 Task: Create a due date automation trigger when advanced on, on the monday of the week a card is due add basic with the blue label at 11:00 AM.
Action: Mouse moved to (1308, 101)
Screenshot: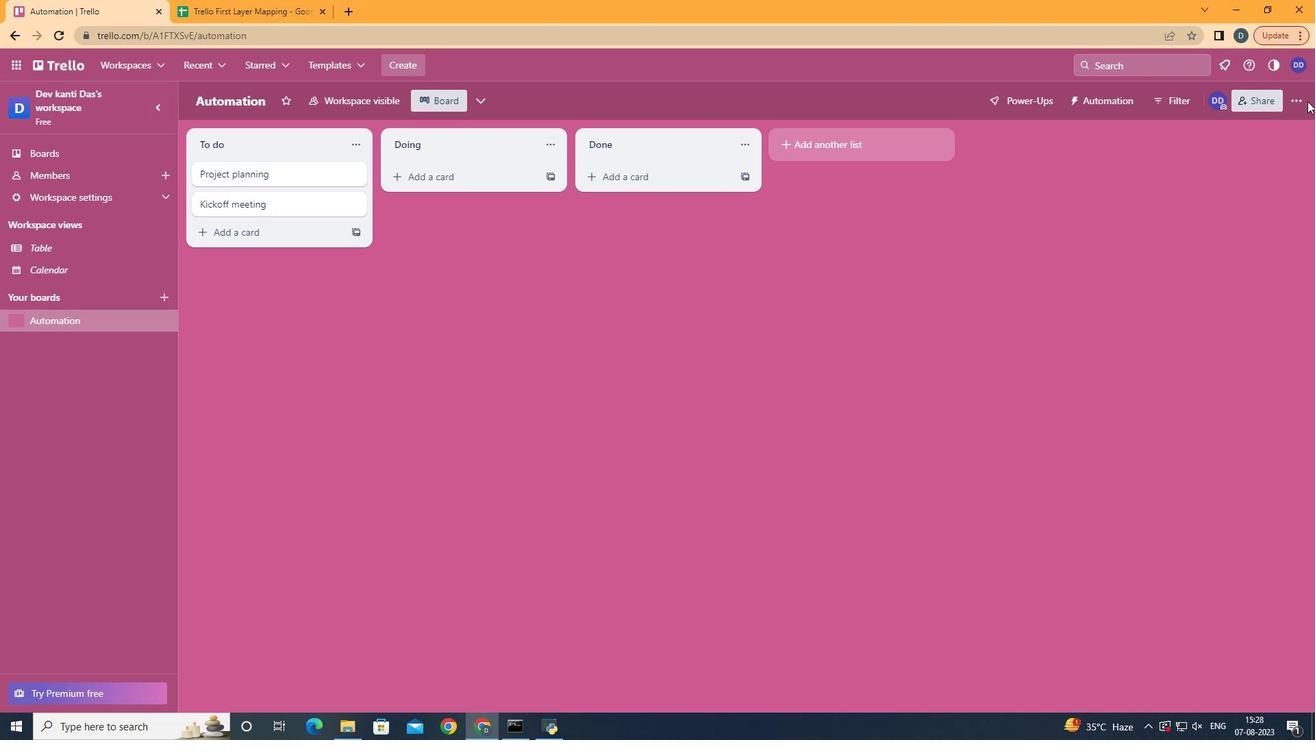 
Action: Mouse pressed left at (1308, 101)
Screenshot: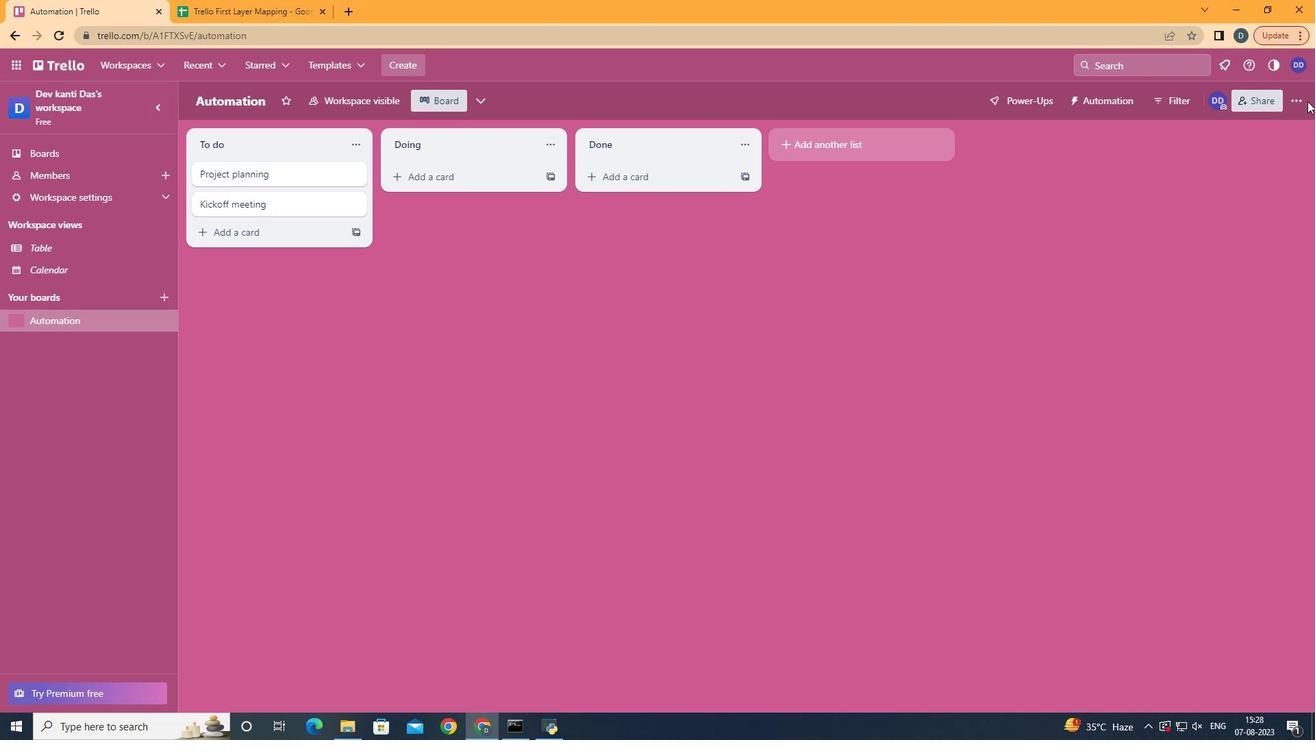 
Action: Mouse moved to (1304, 101)
Screenshot: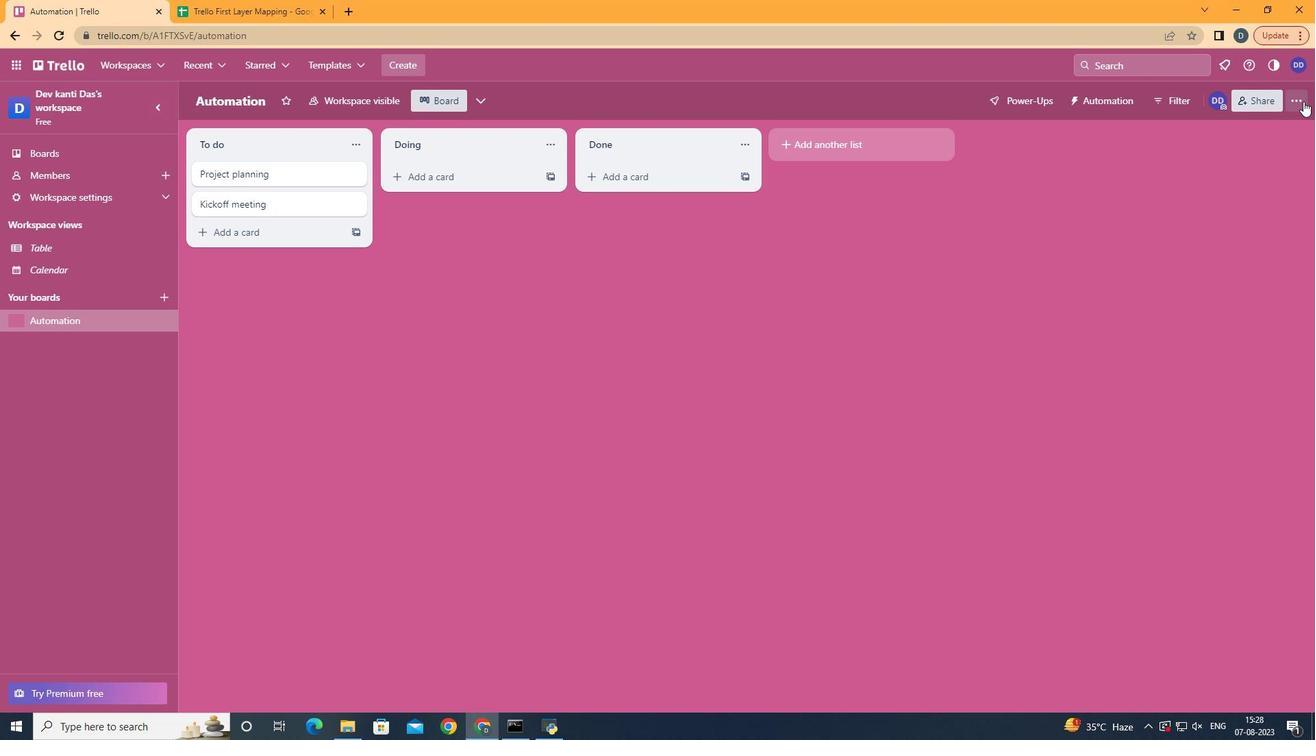 
Action: Mouse pressed left at (1304, 101)
Screenshot: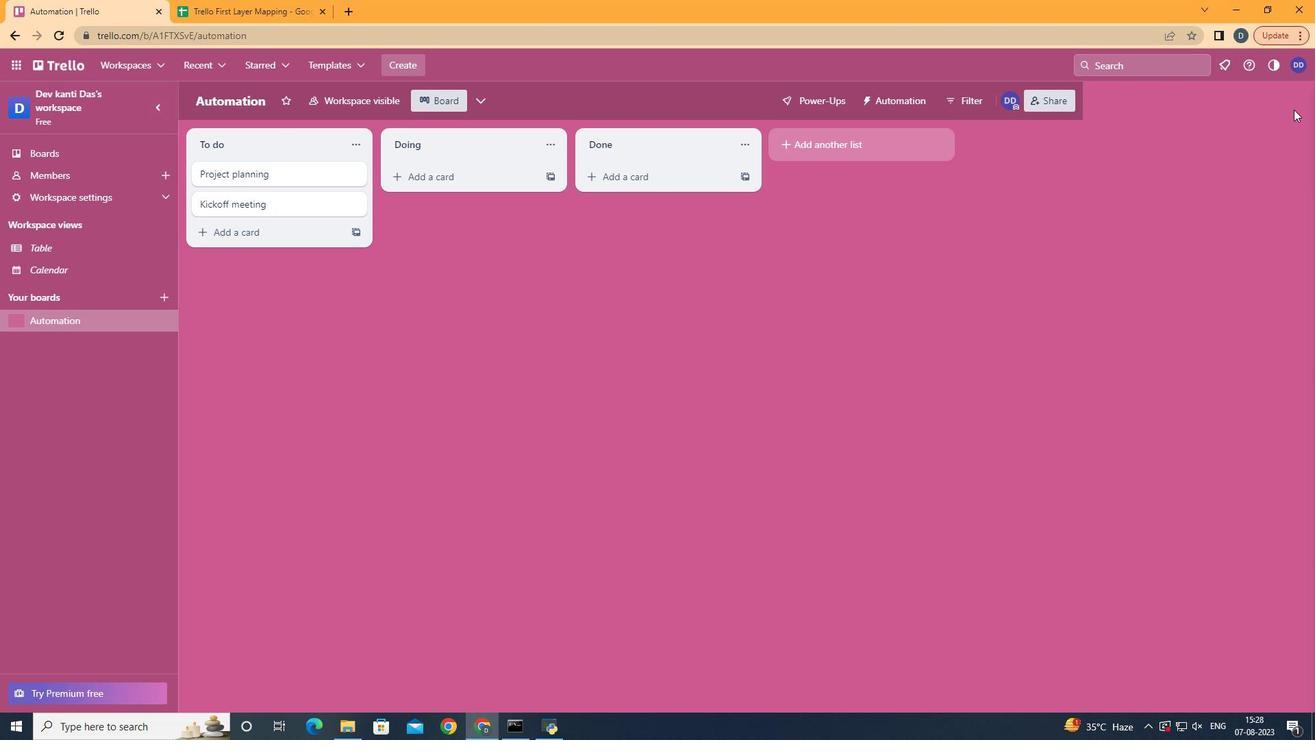 
Action: Mouse moved to (1153, 290)
Screenshot: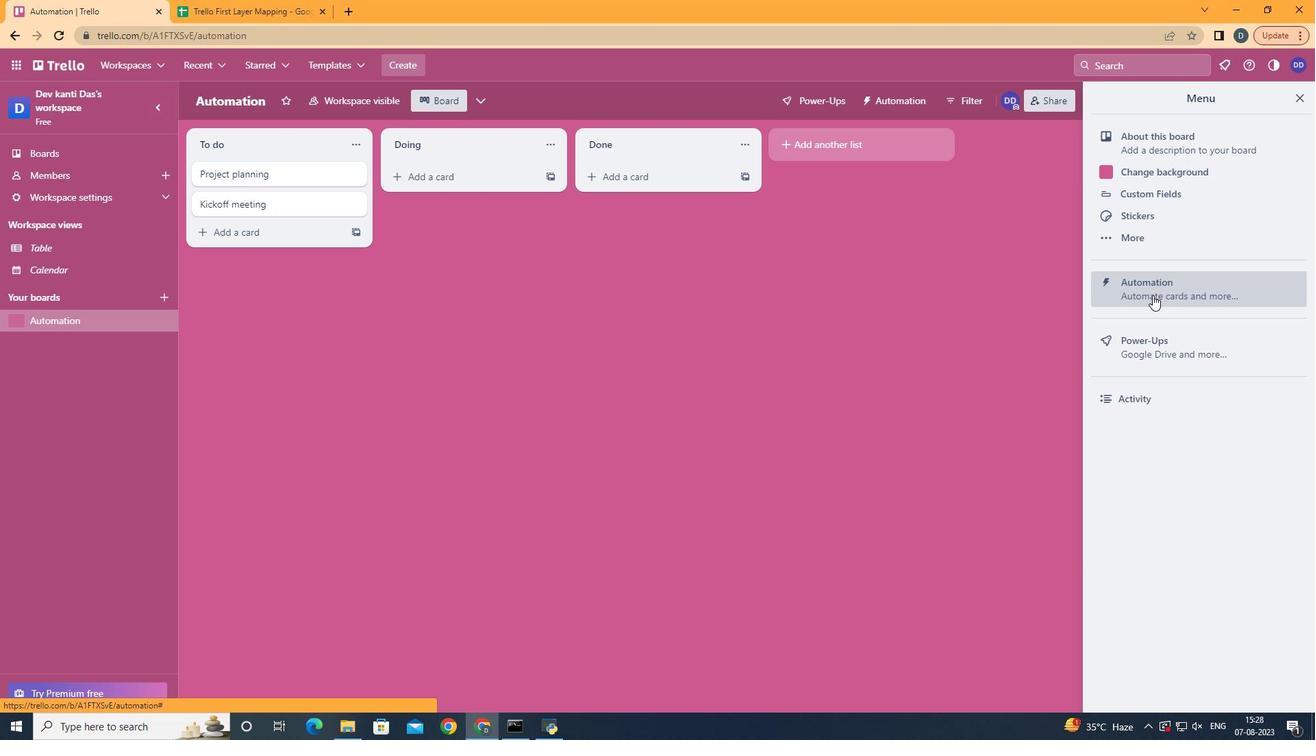 
Action: Mouse pressed left at (1153, 290)
Screenshot: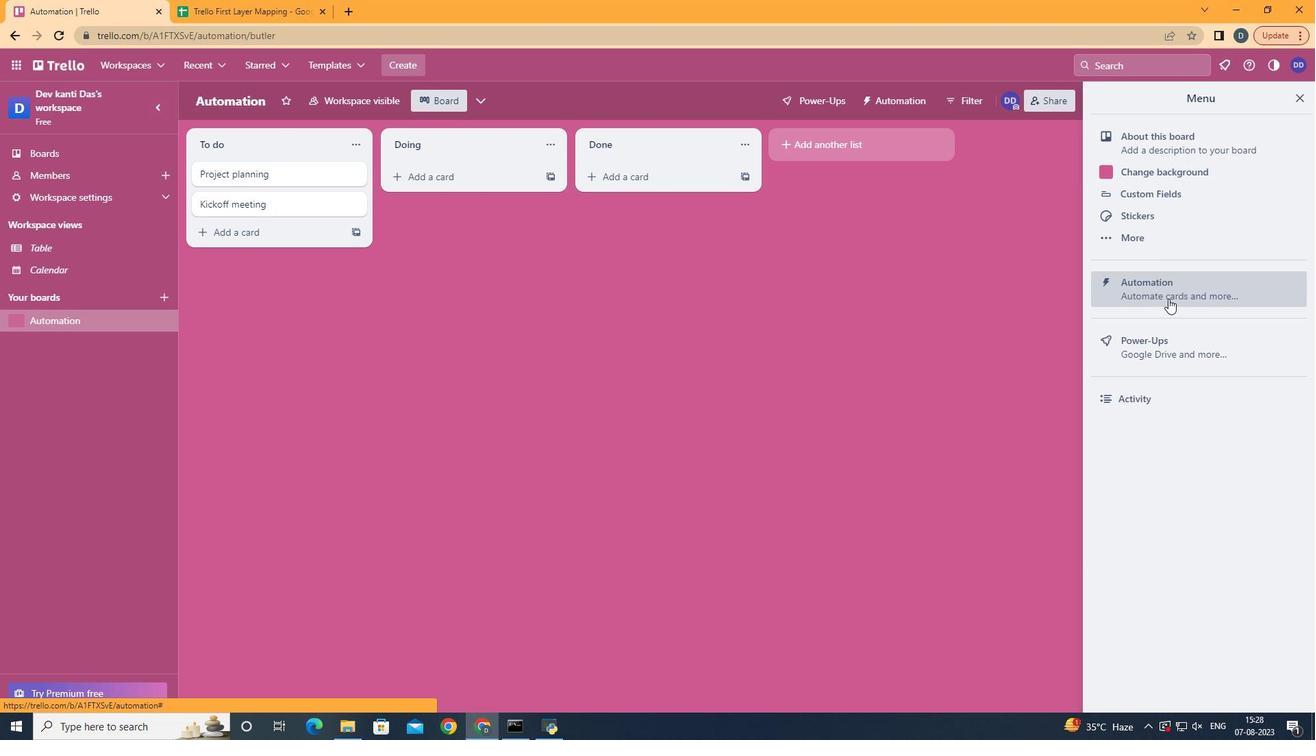 
Action: Mouse moved to (270, 283)
Screenshot: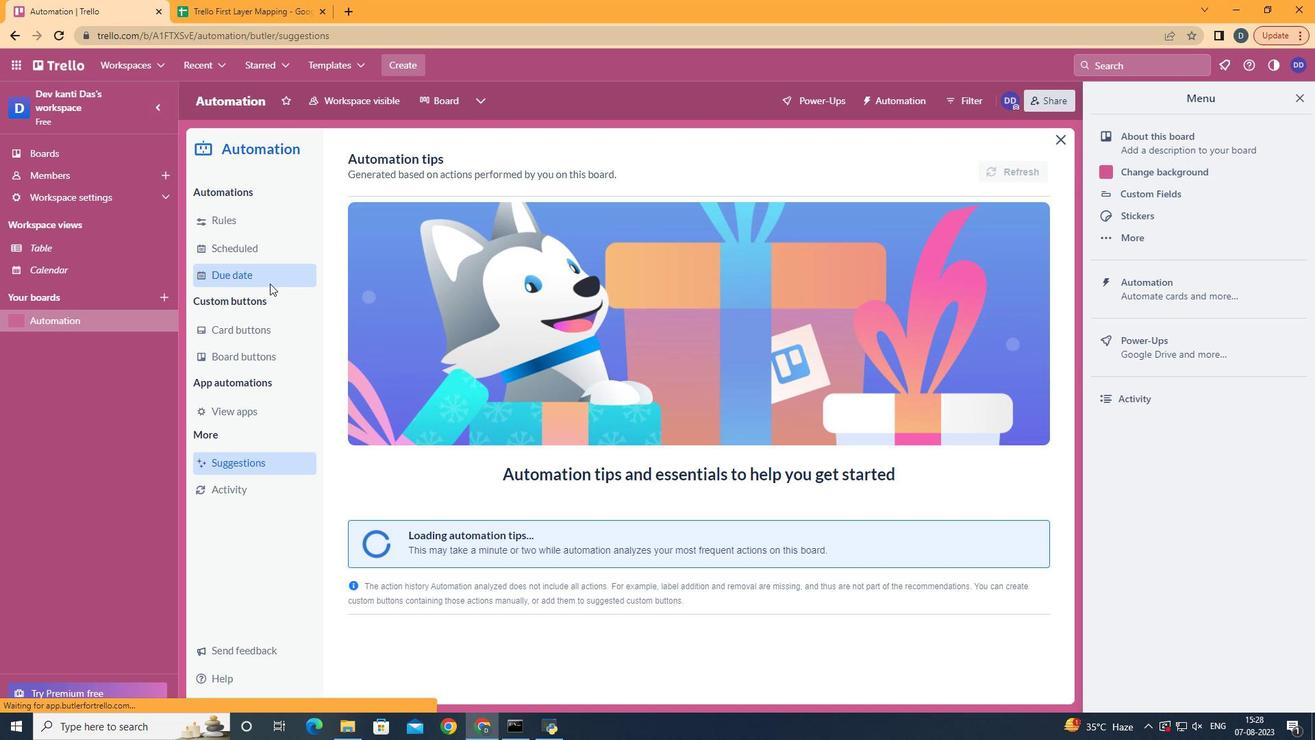 
Action: Mouse pressed left at (270, 283)
Screenshot: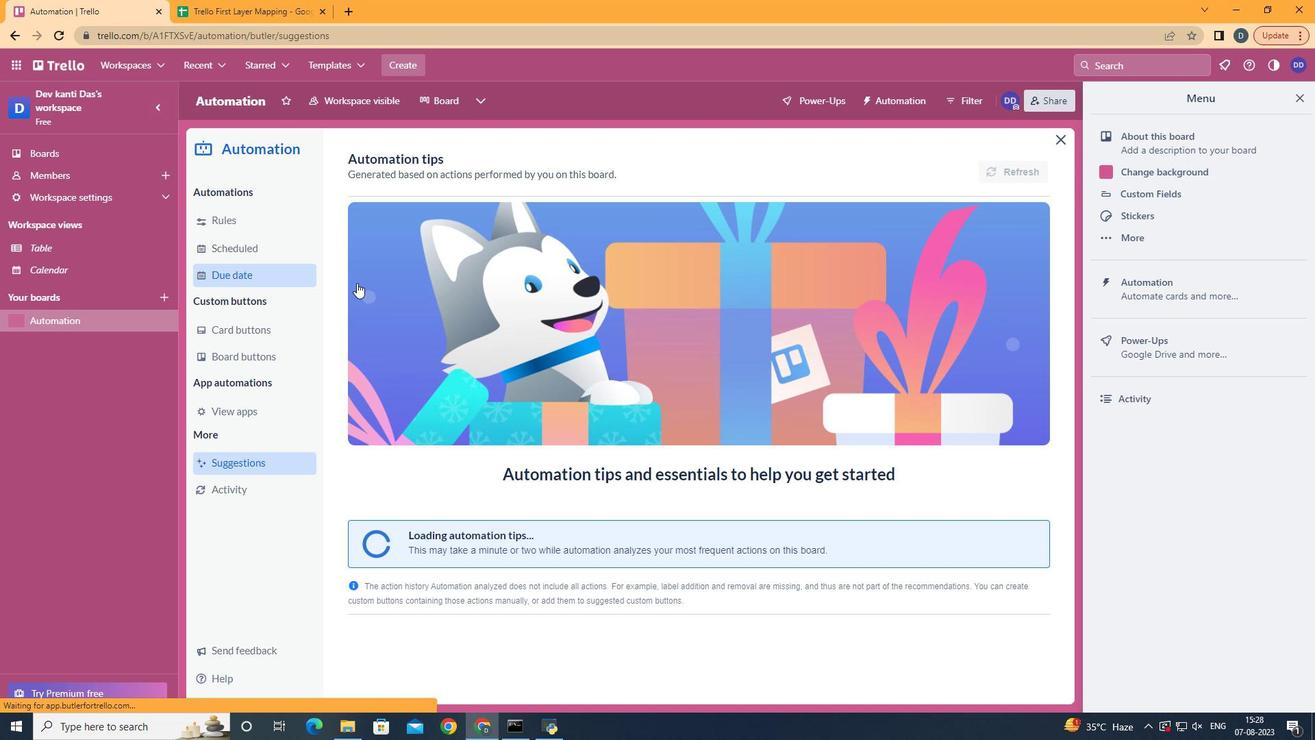 
Action: Mouse moved to (965, 165)
Screenshot: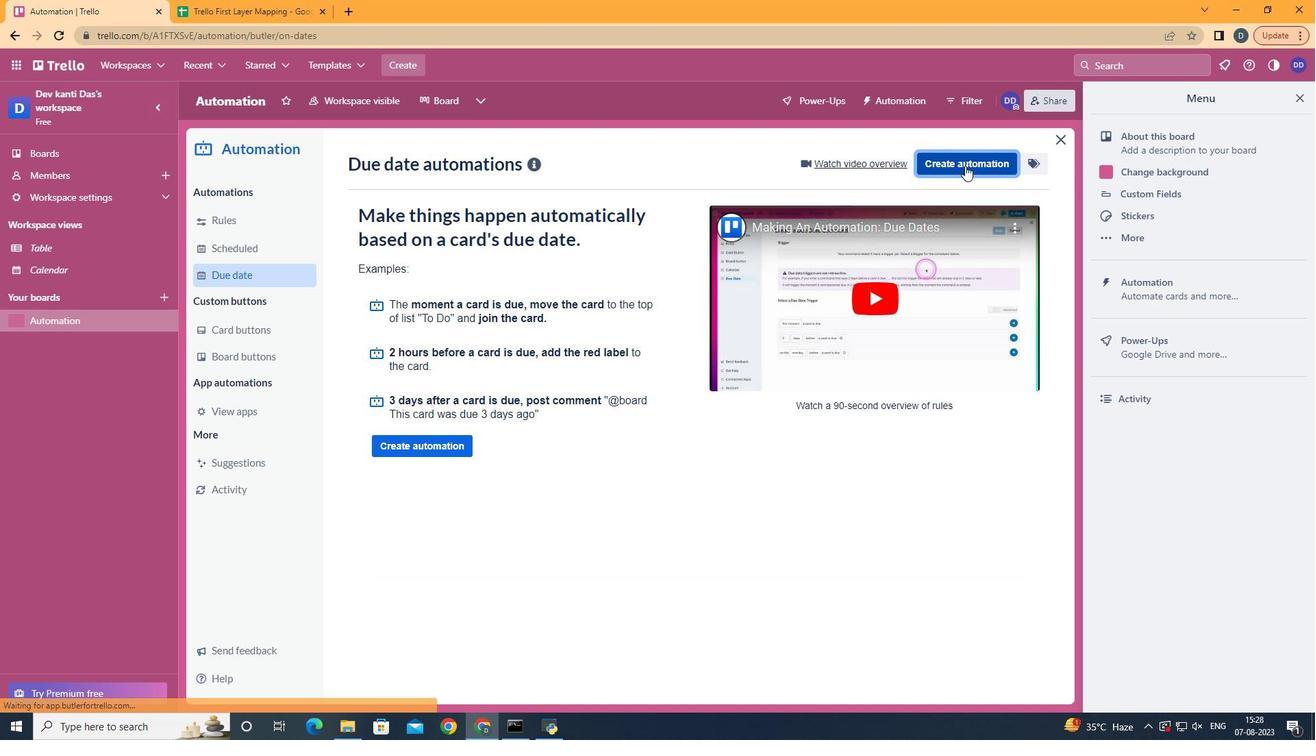 
Action: Mouse pressed left at (965, 165)
Screenshot: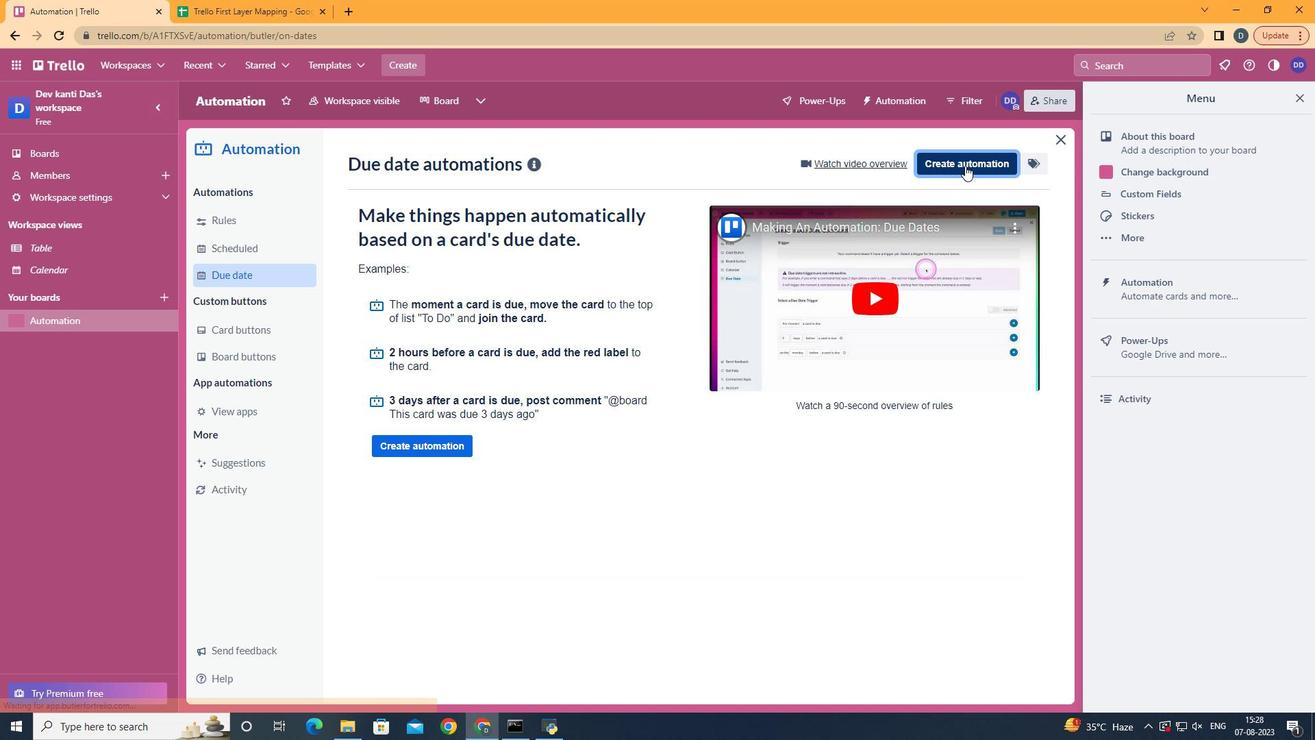 
Action: Mouse moved to (671, 293)
Screenshot: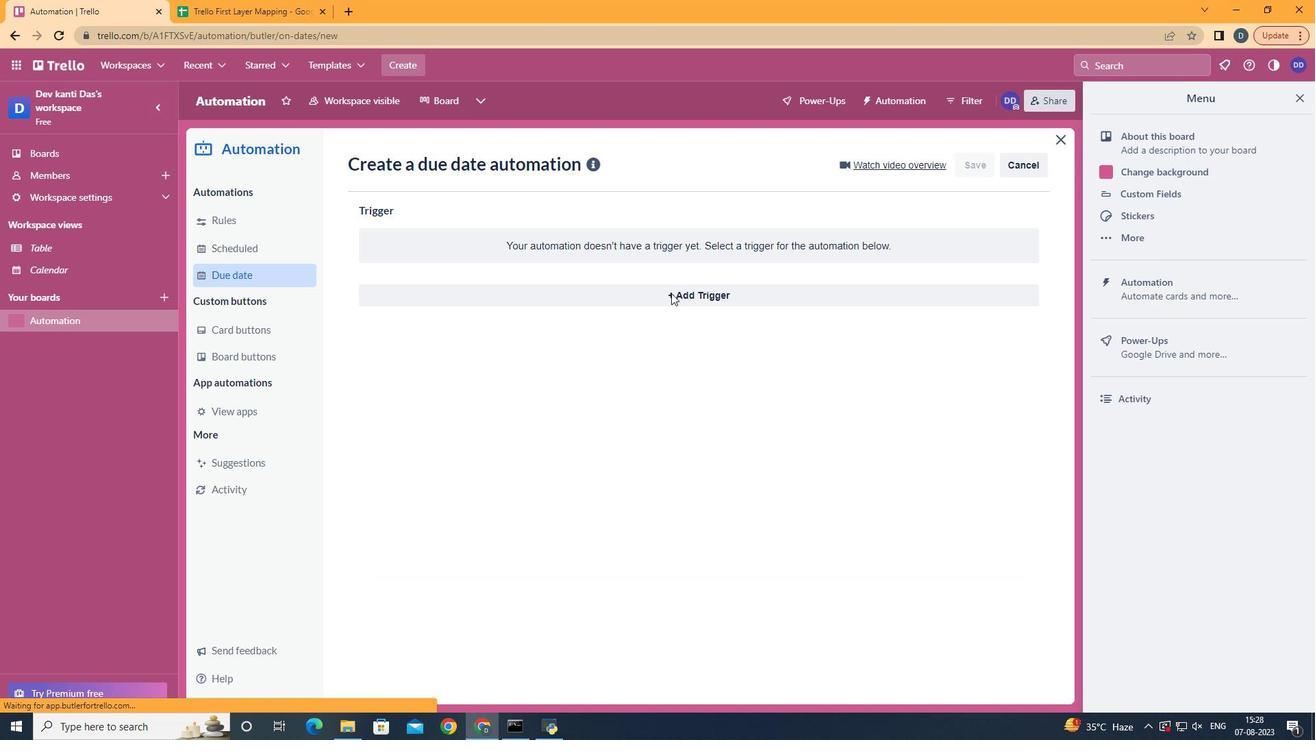 
Action: Mouse pressed left at (671, 293)
Screenshot: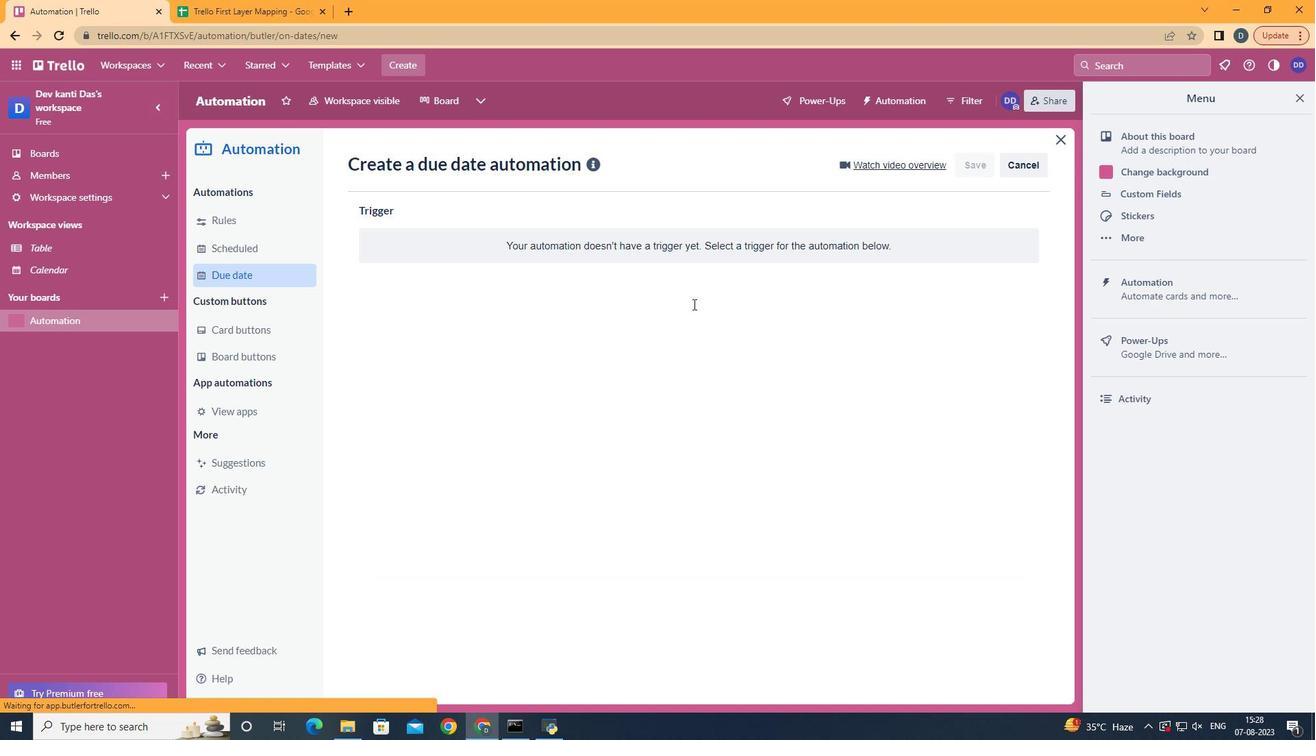 
Action: Mouse moved to (435, 353)
Screenshot: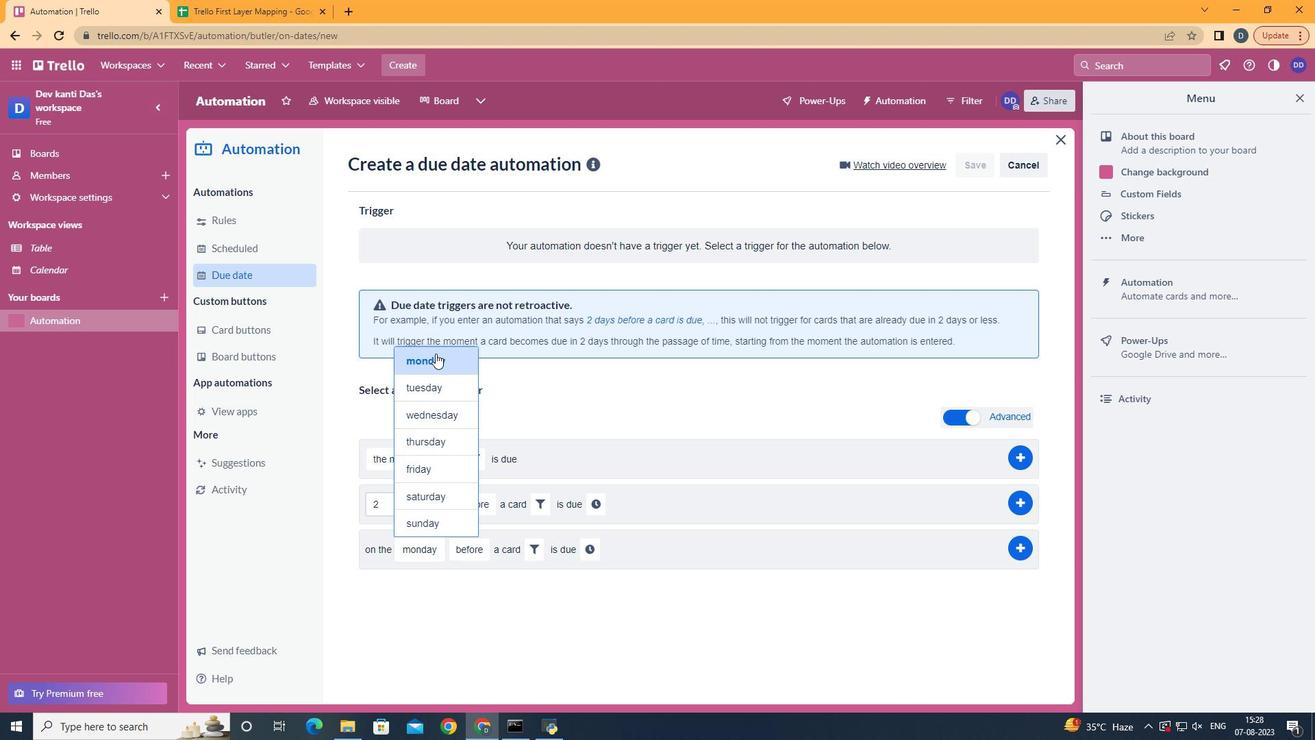 
Action: Mouse pressed left at (435, 353)
Screenshot: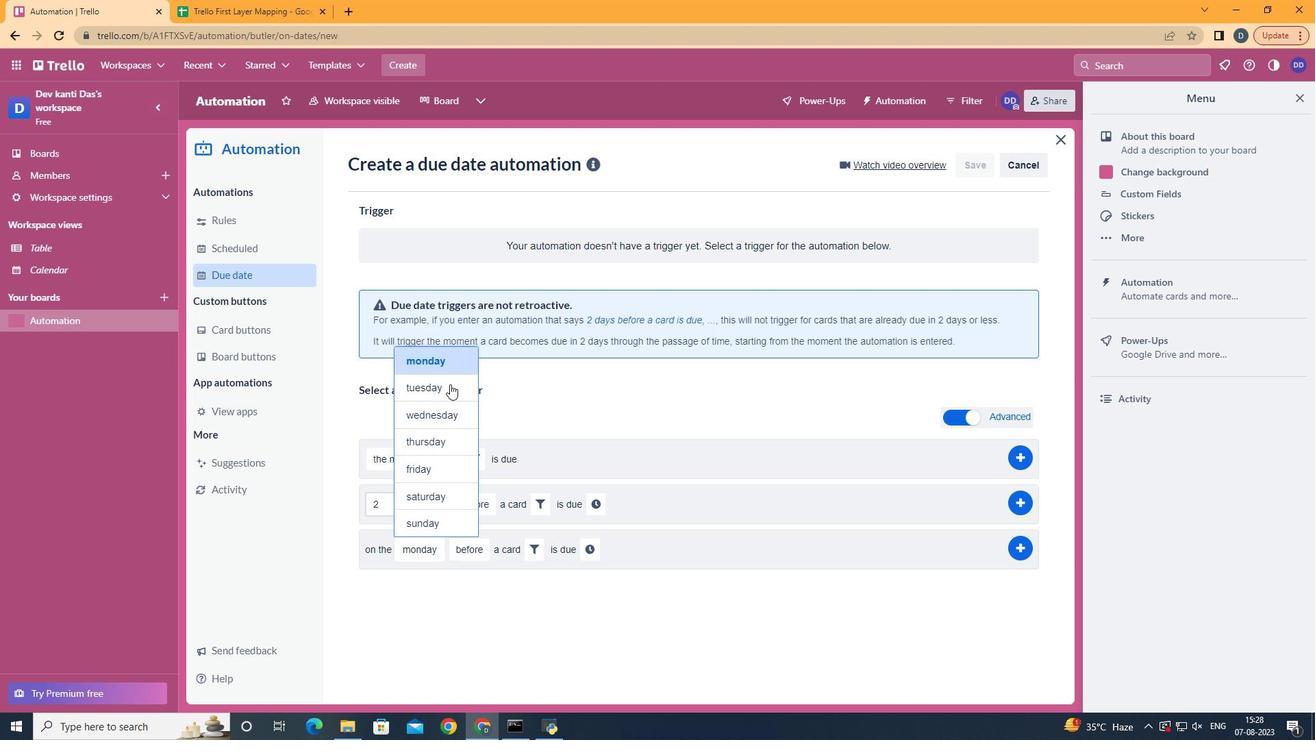 
Action: Mouse moved to (497, 626)
Screenshot: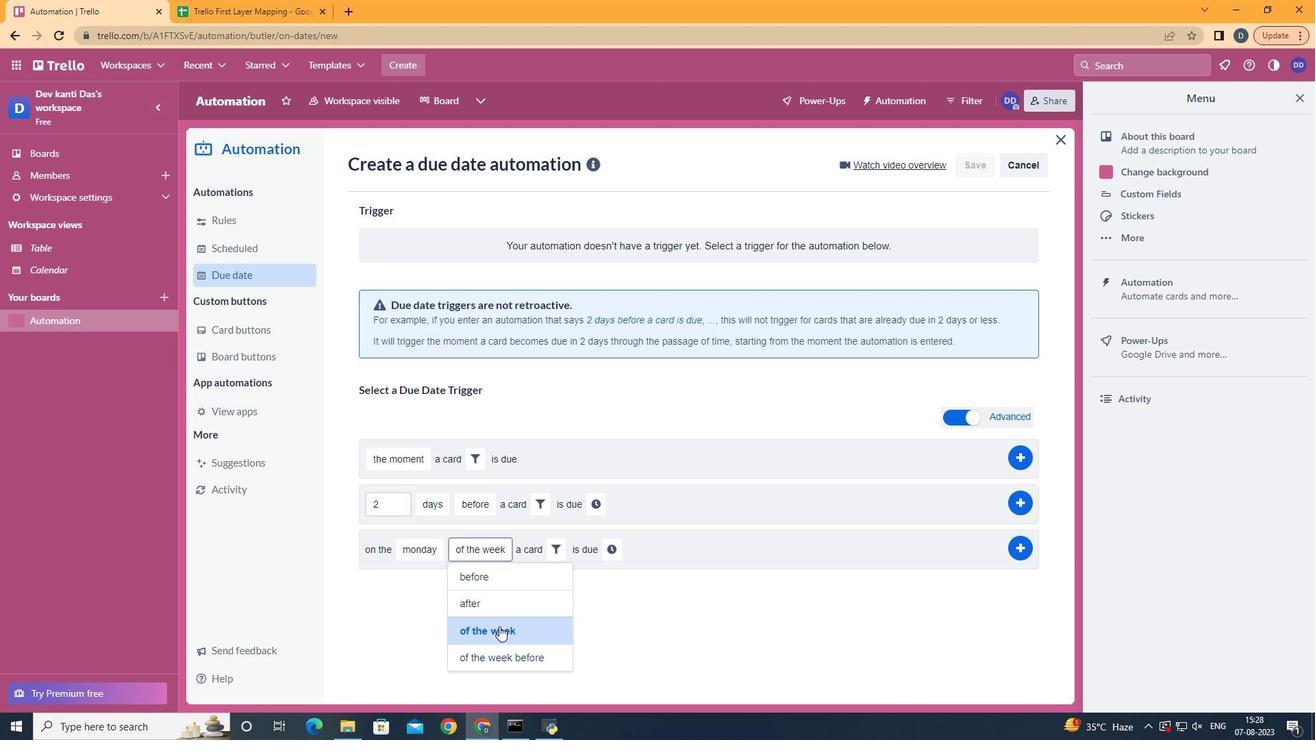 
Action: Mouse pressed left at (497, 626)
Screenshot: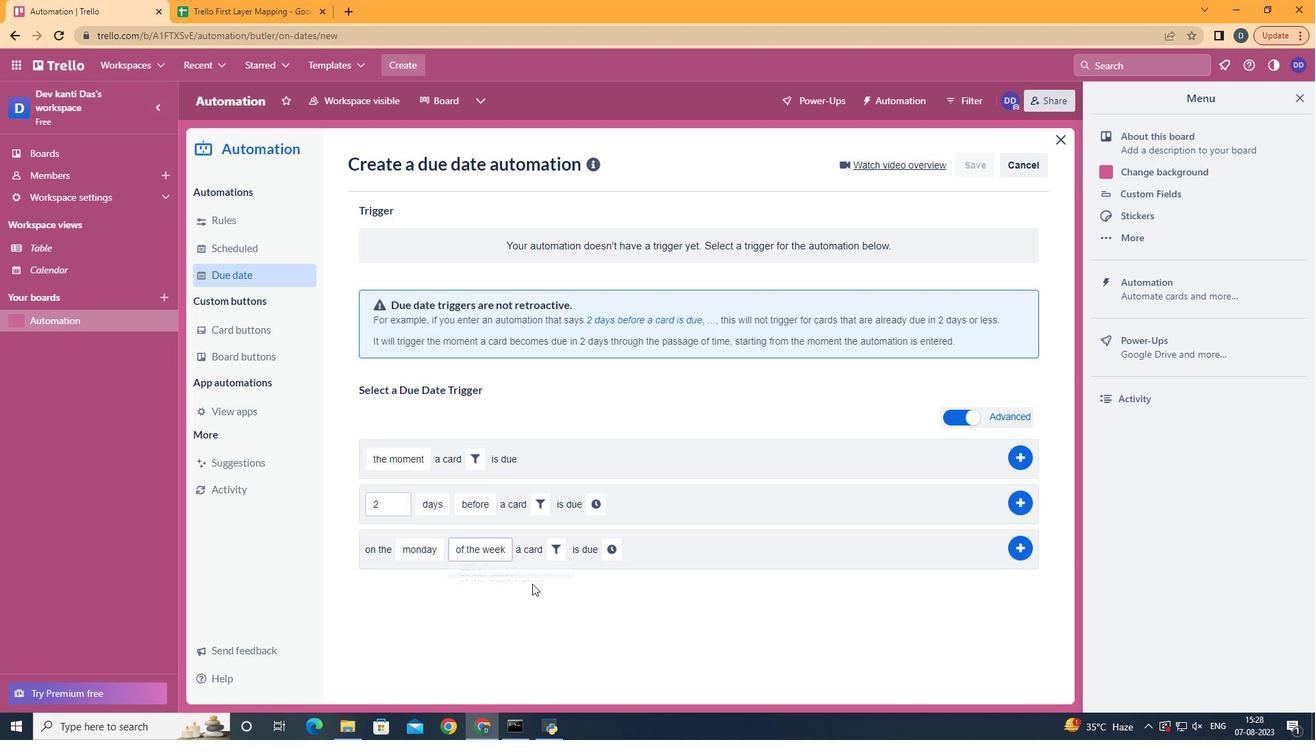 
Action: Mouse moved to (549, 542)
Screenshot: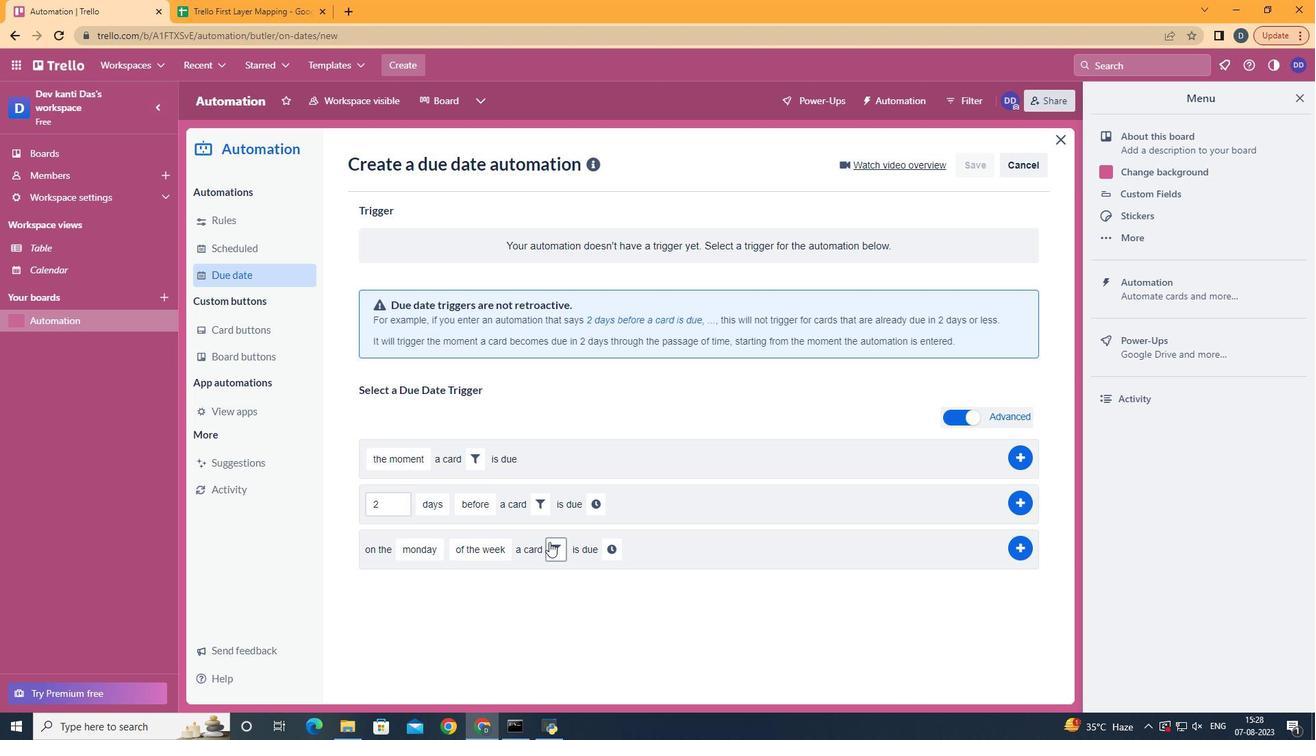 
Action: Mouse pressed left at (549, 542)
Screenshot: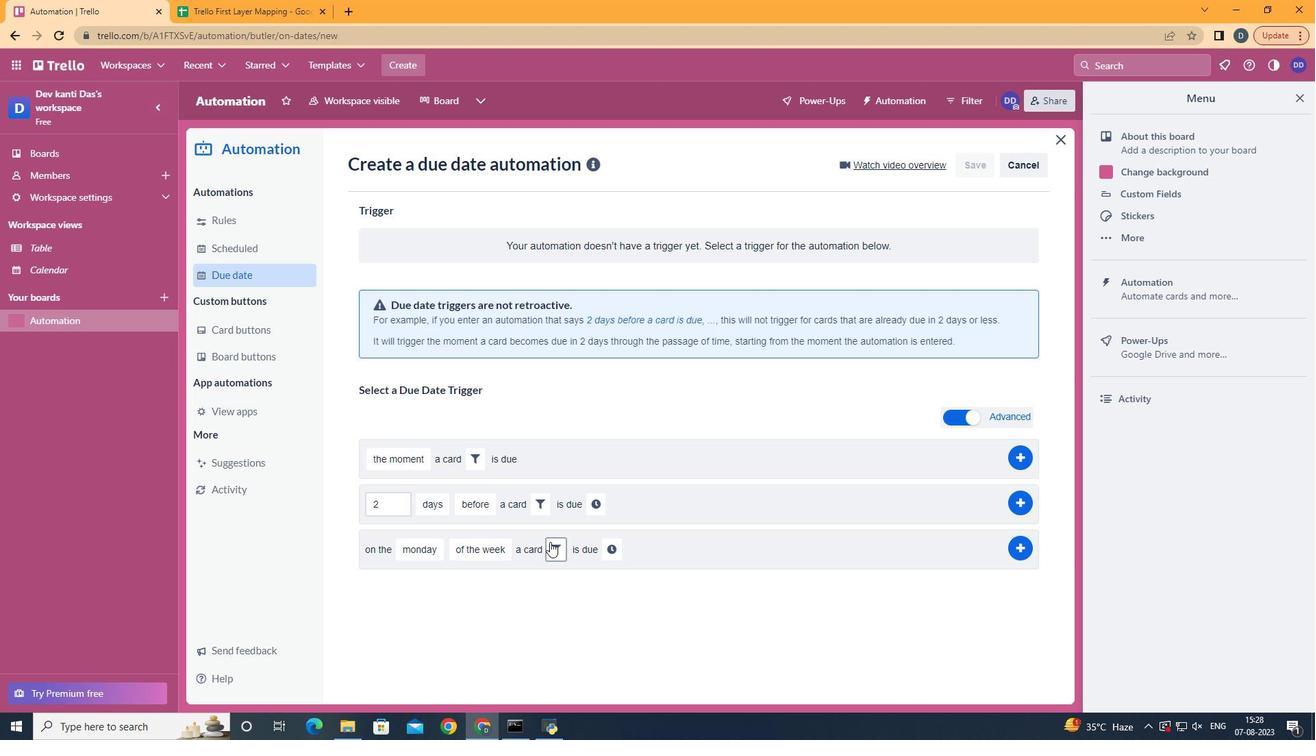 
Action: Mouse moved to (591, 581)
Screenshot: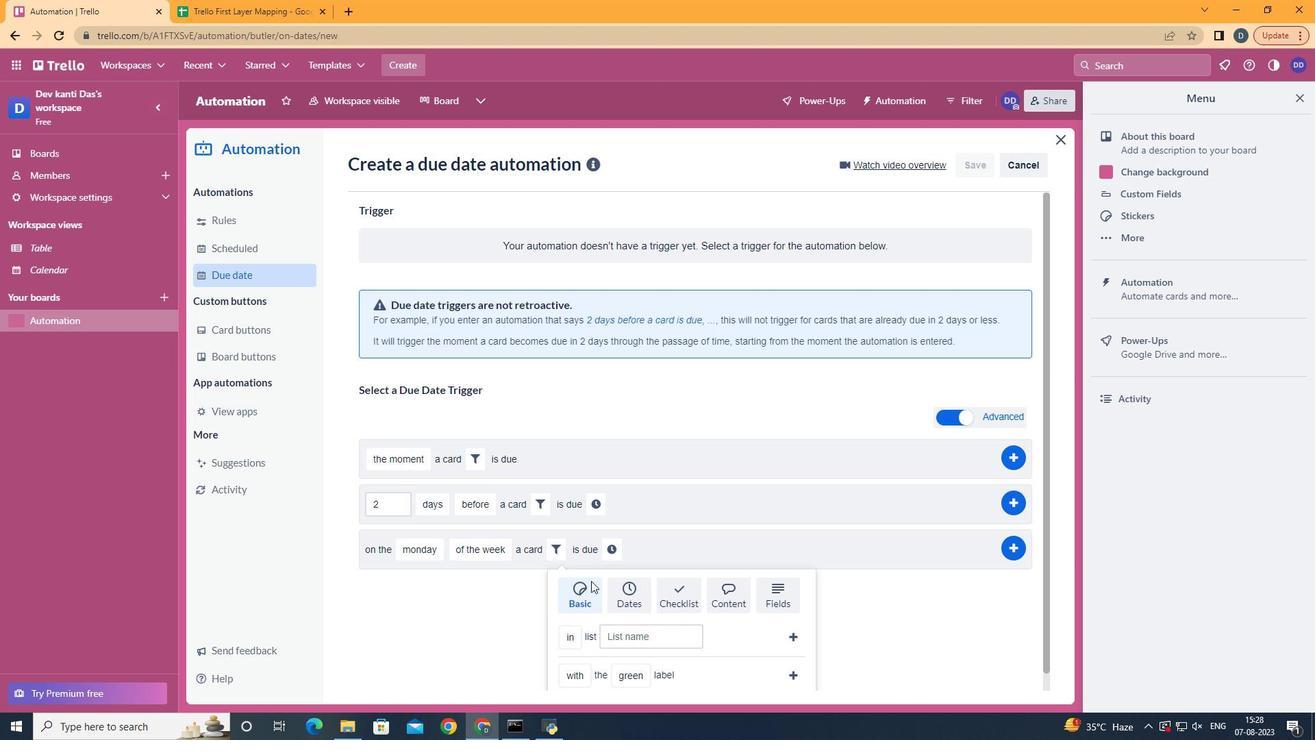 
Action: Mouse scrolled (591, 580) with delta (0, 0)
Screenshot: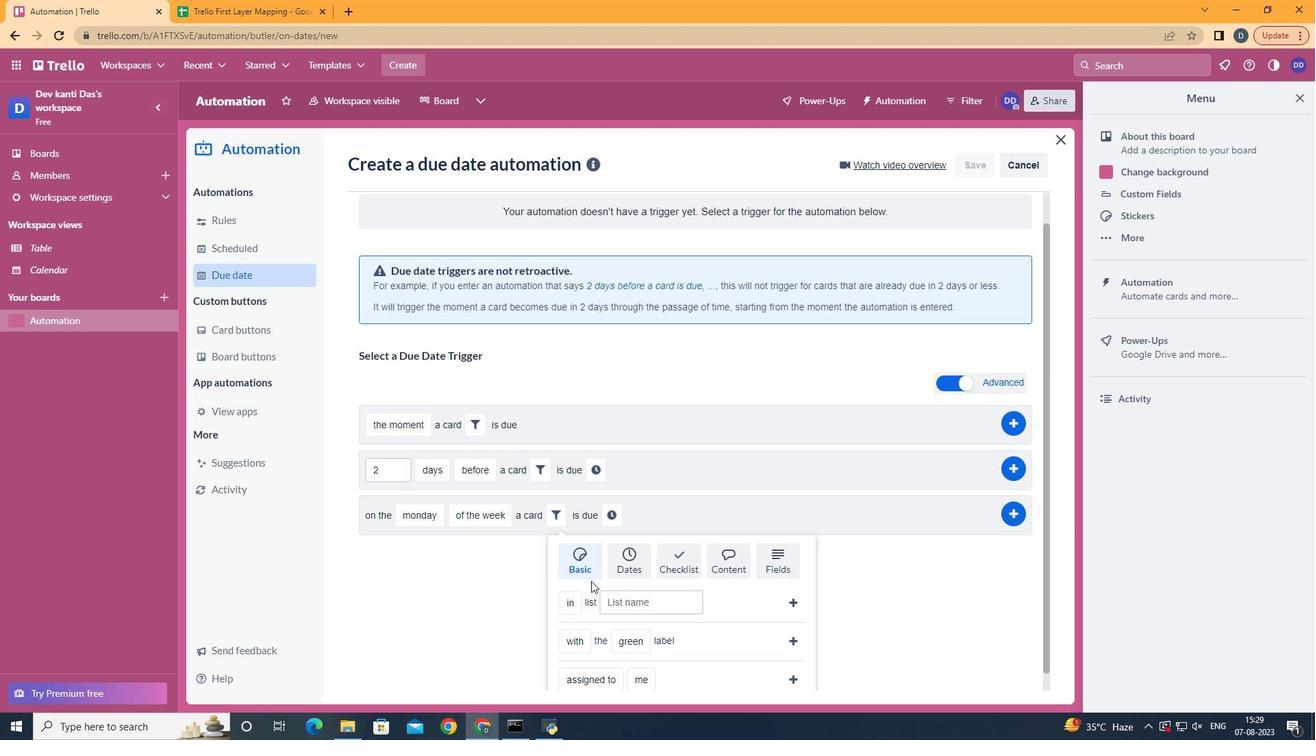 
Action: Mouse scrolled (591, 580) with delta (0, 0)
Screenshot: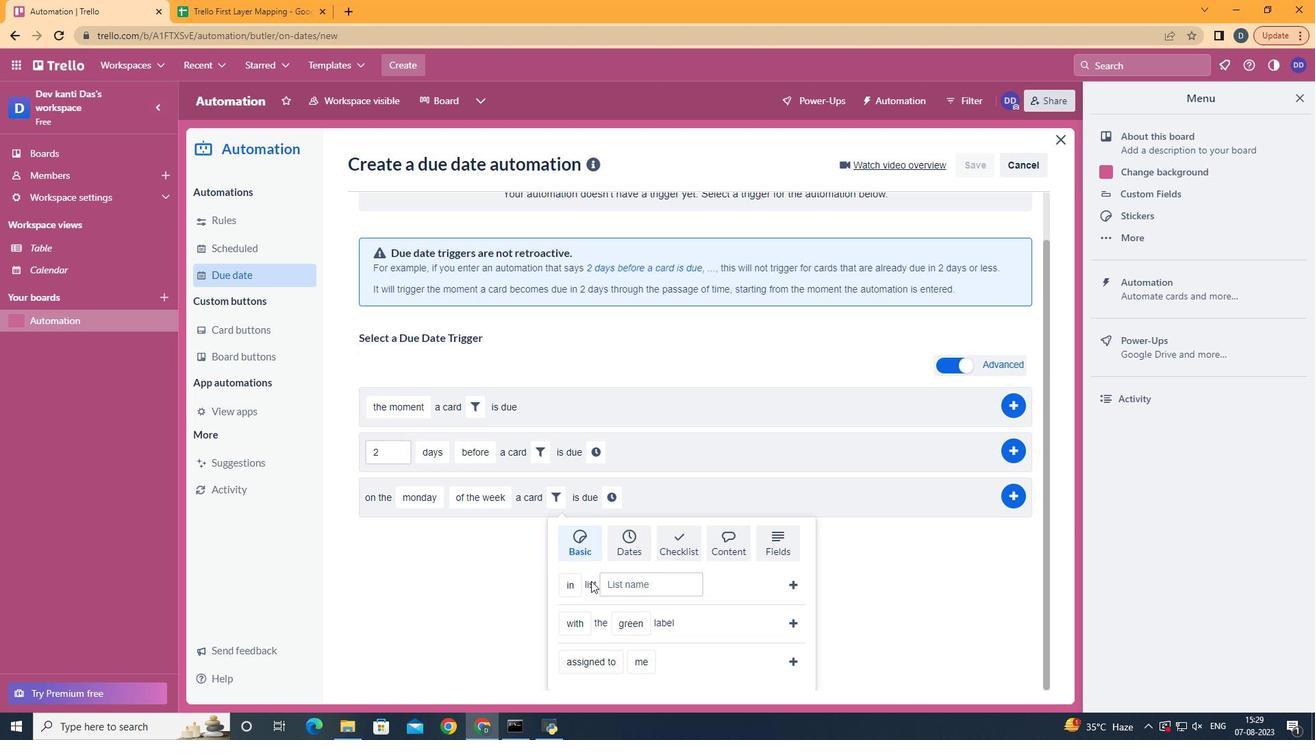 
Action: Mouse scrolled (591, 580) with delta (0, 0)
Screenshot: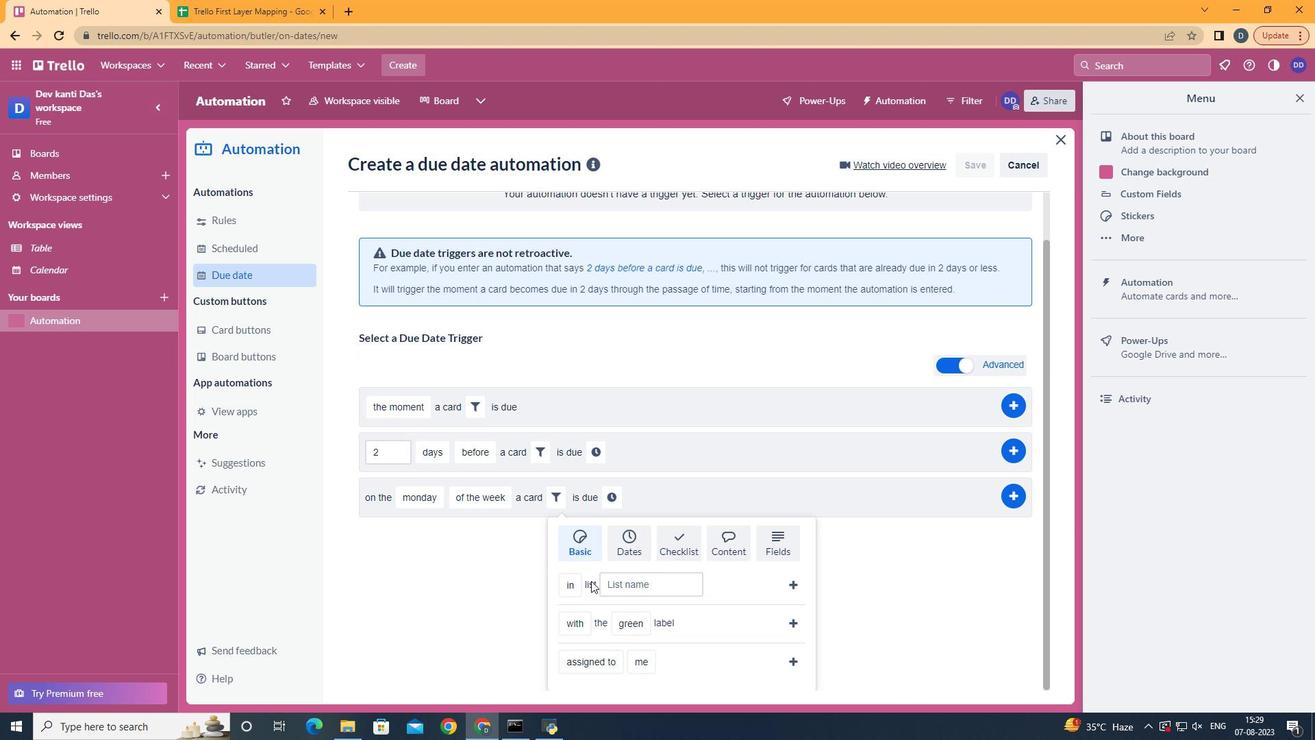 
Action: Mouse moved to (600, 538)
Screenshot: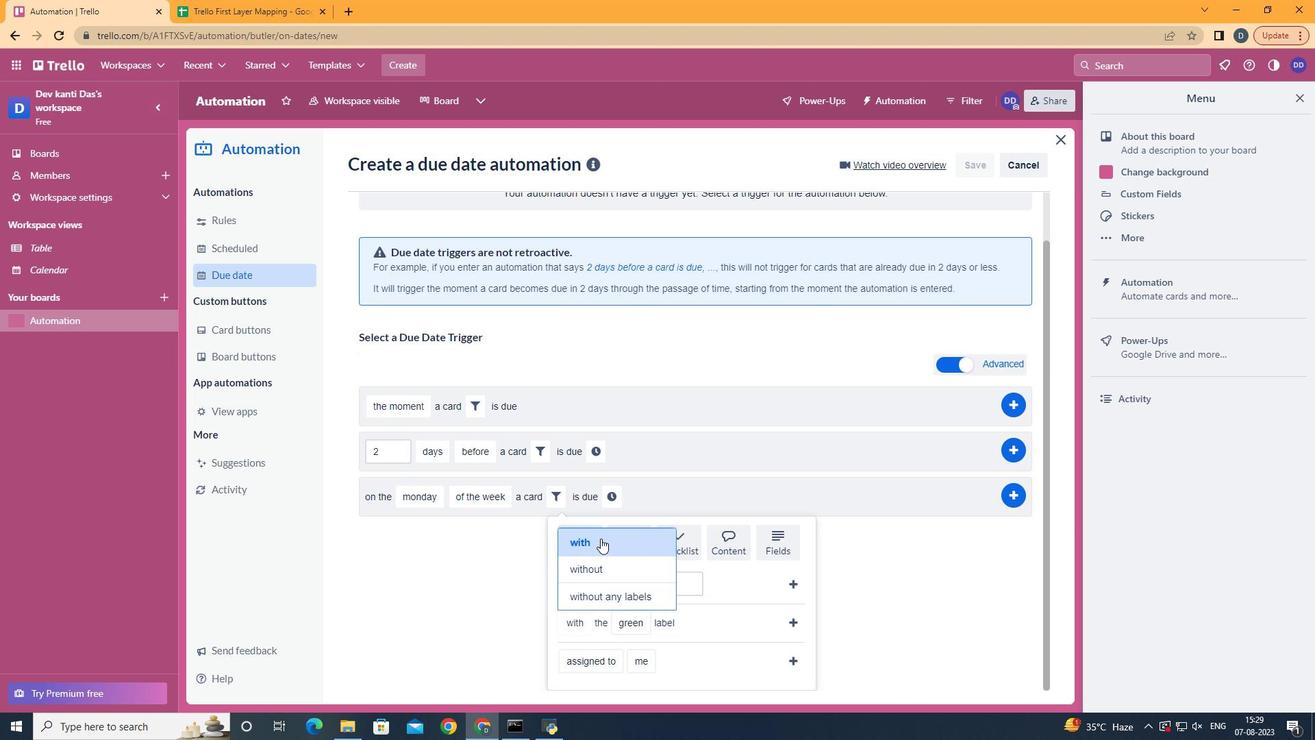 
Action: Mouse pressed left at (600, 538)
Screenshot: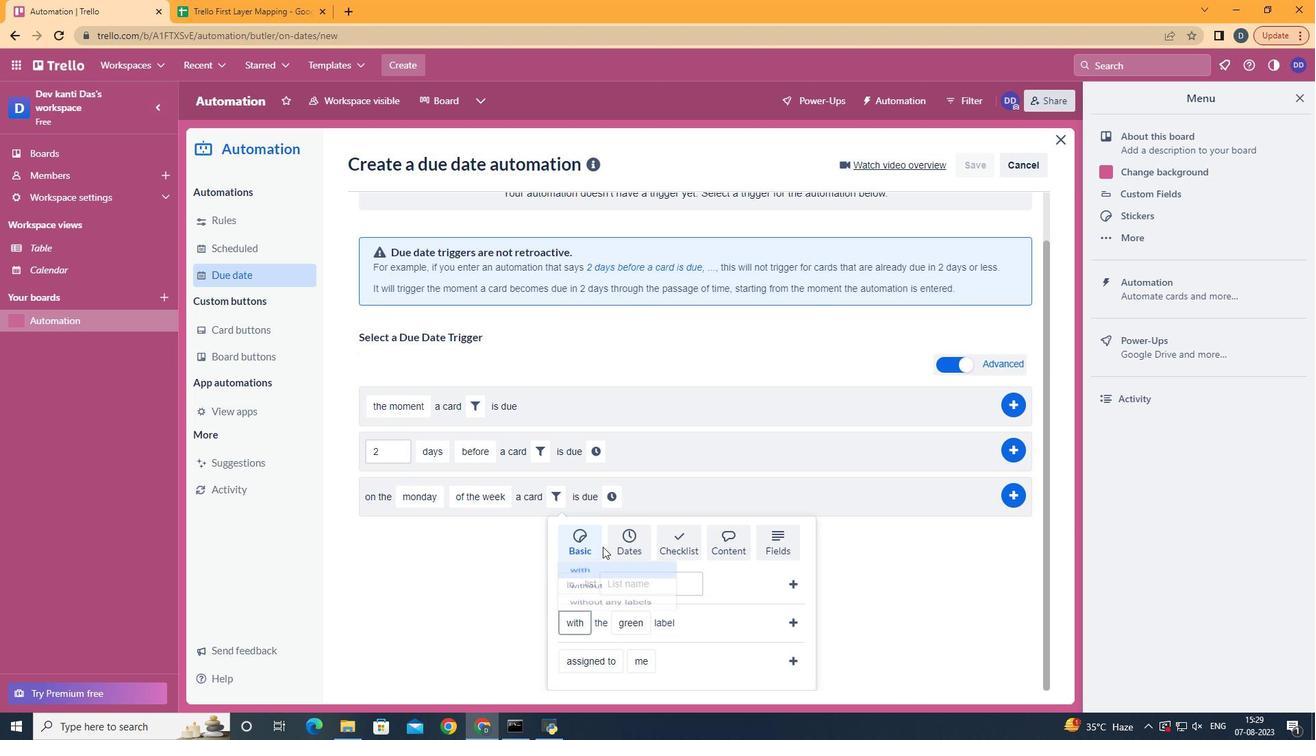 
Action: Mouse moved to (642, 594)
Screenshot: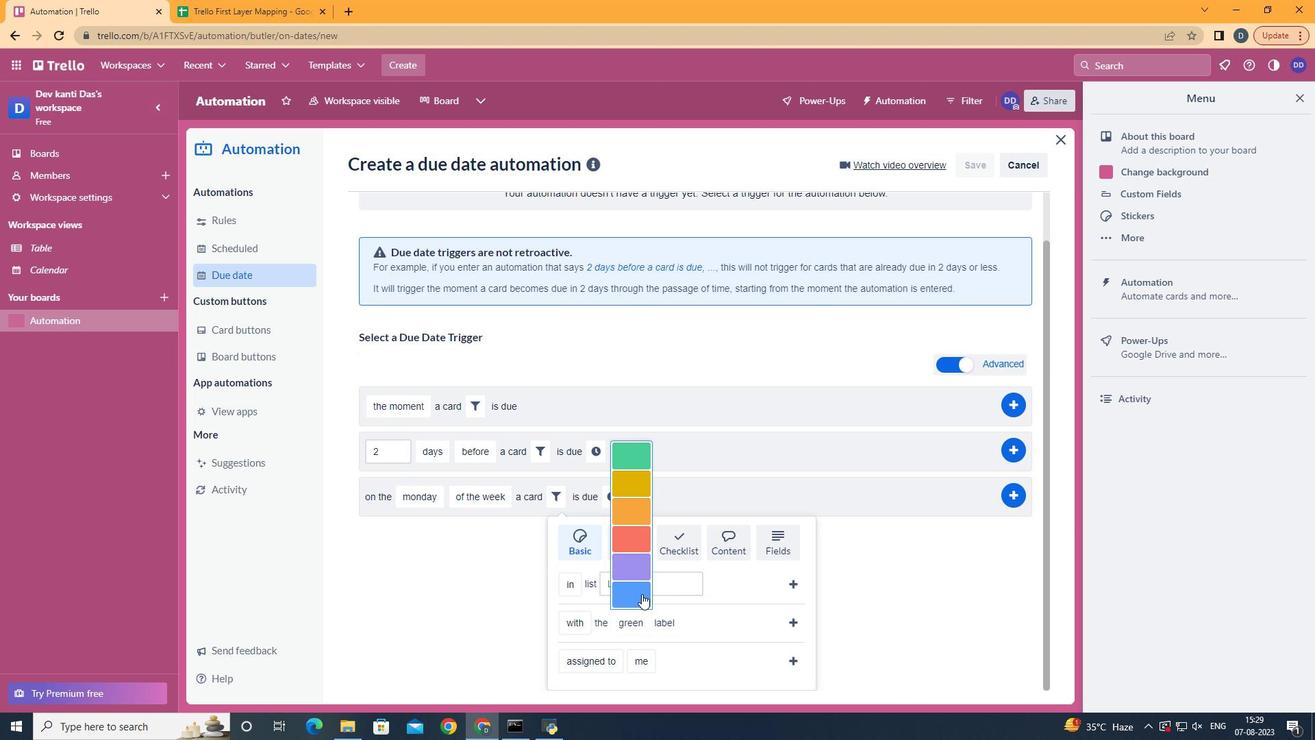 
Action: Mouse pressed left at (642, 594)
Screenshot: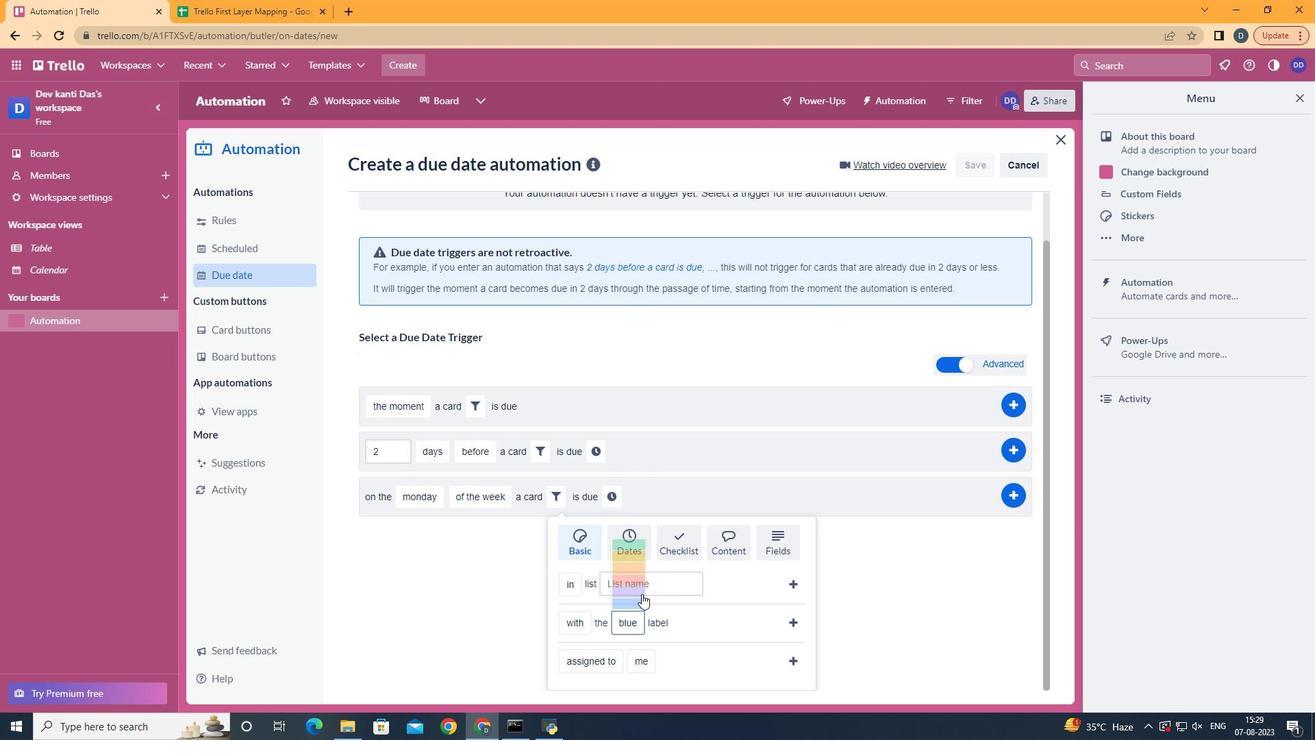 
Action: Mouse moved to (799, 622)
Screenshot: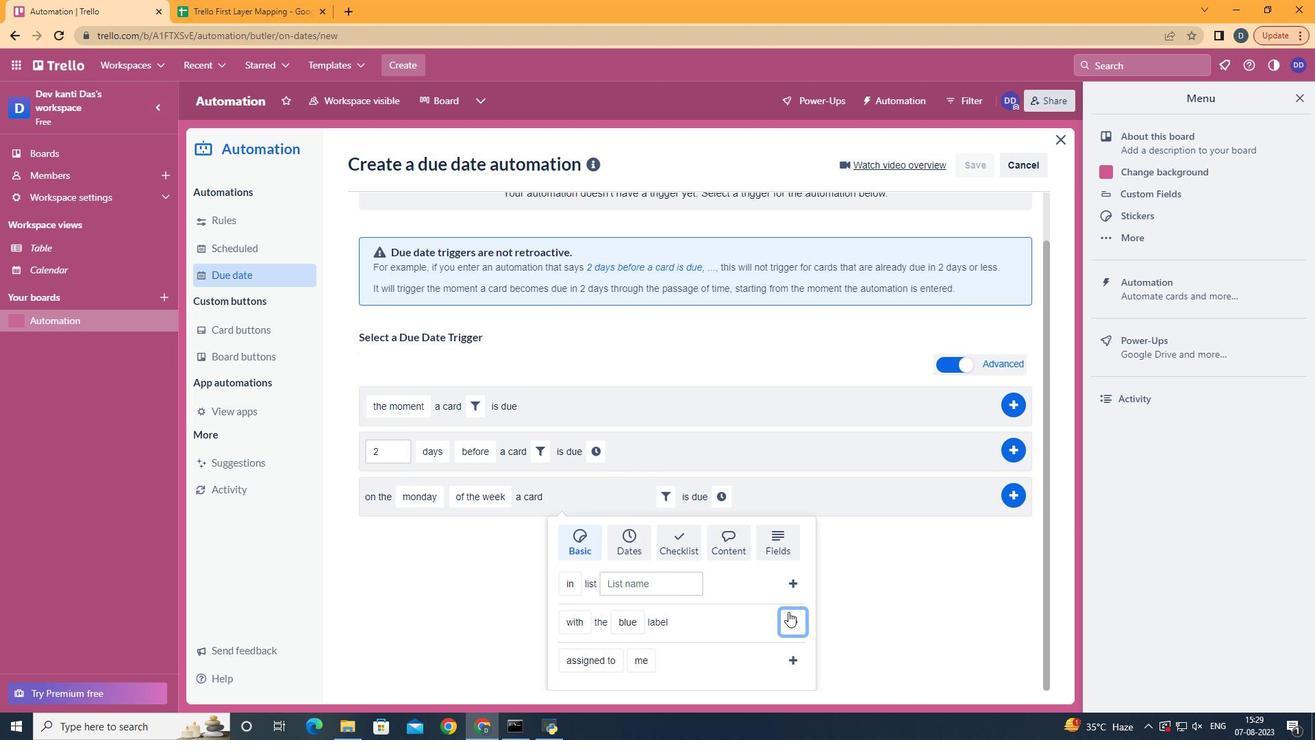 
Action: Mouse pressed left at (799, 622)
Screenshot: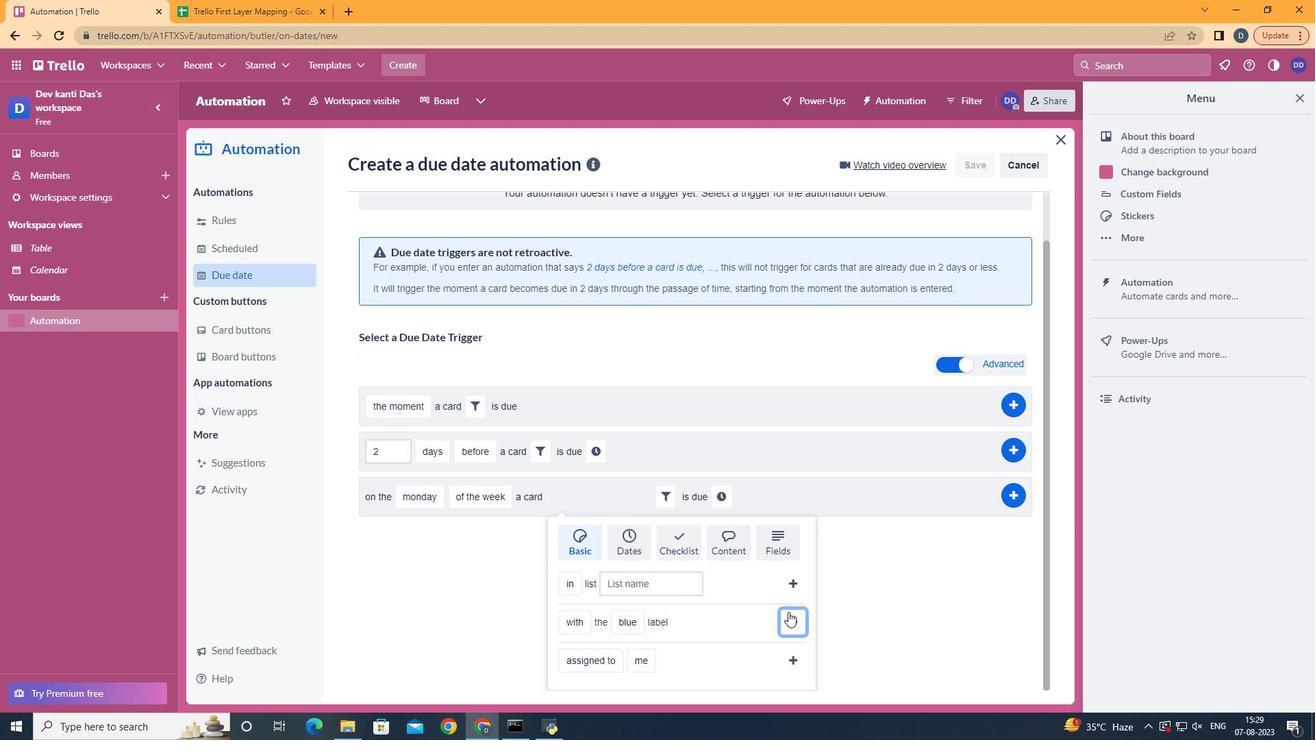 
Action: Mouse moved to (725, 556)
Screenshot: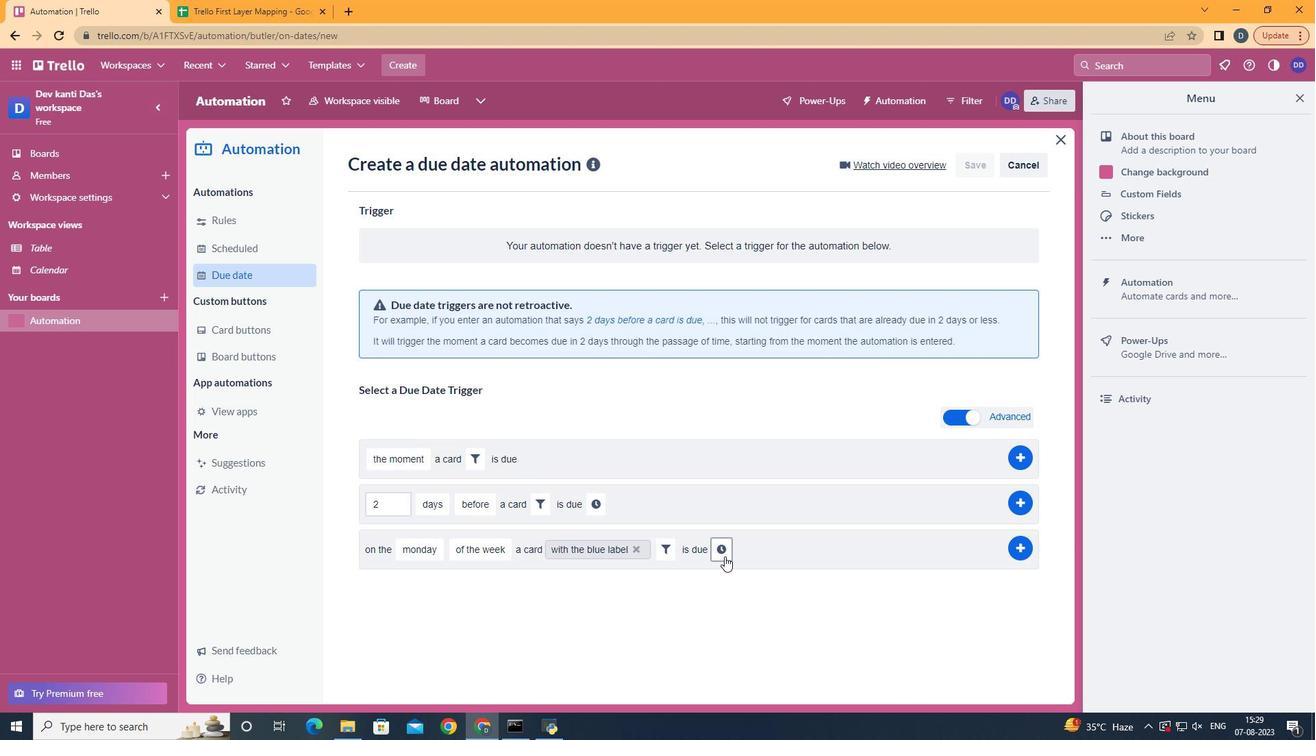 
Action: Mouse pressed left at (725, 556)
Screenshot: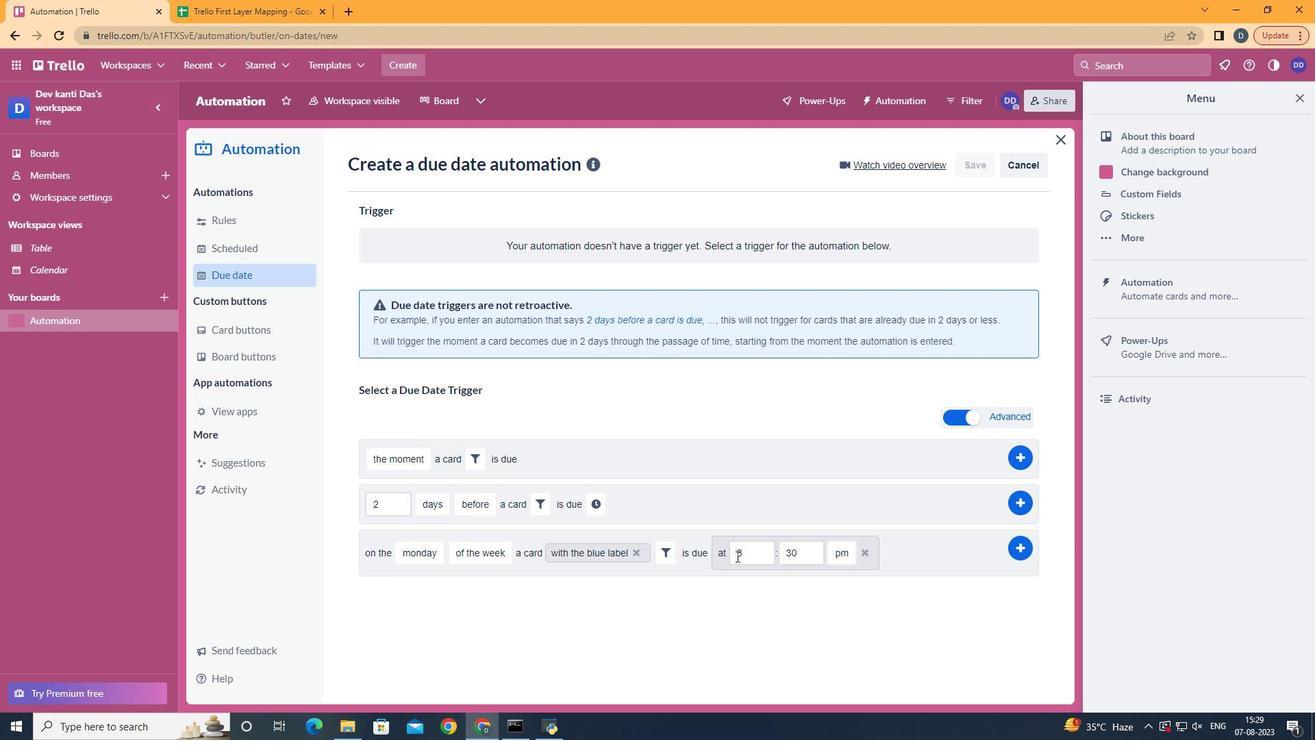 
Action: Mouse moved to (751, 556)
Screenshot: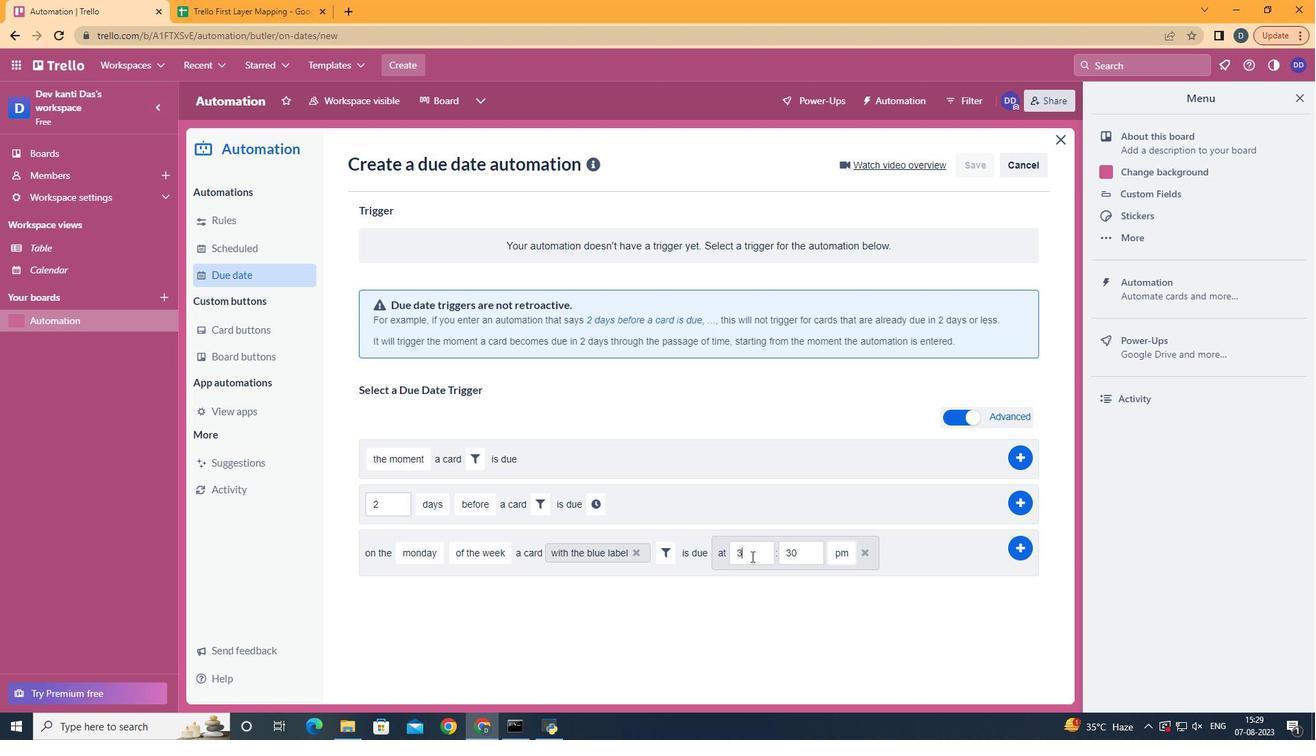 
Action: Mouse pressed left at (751, 556)
Screenshot: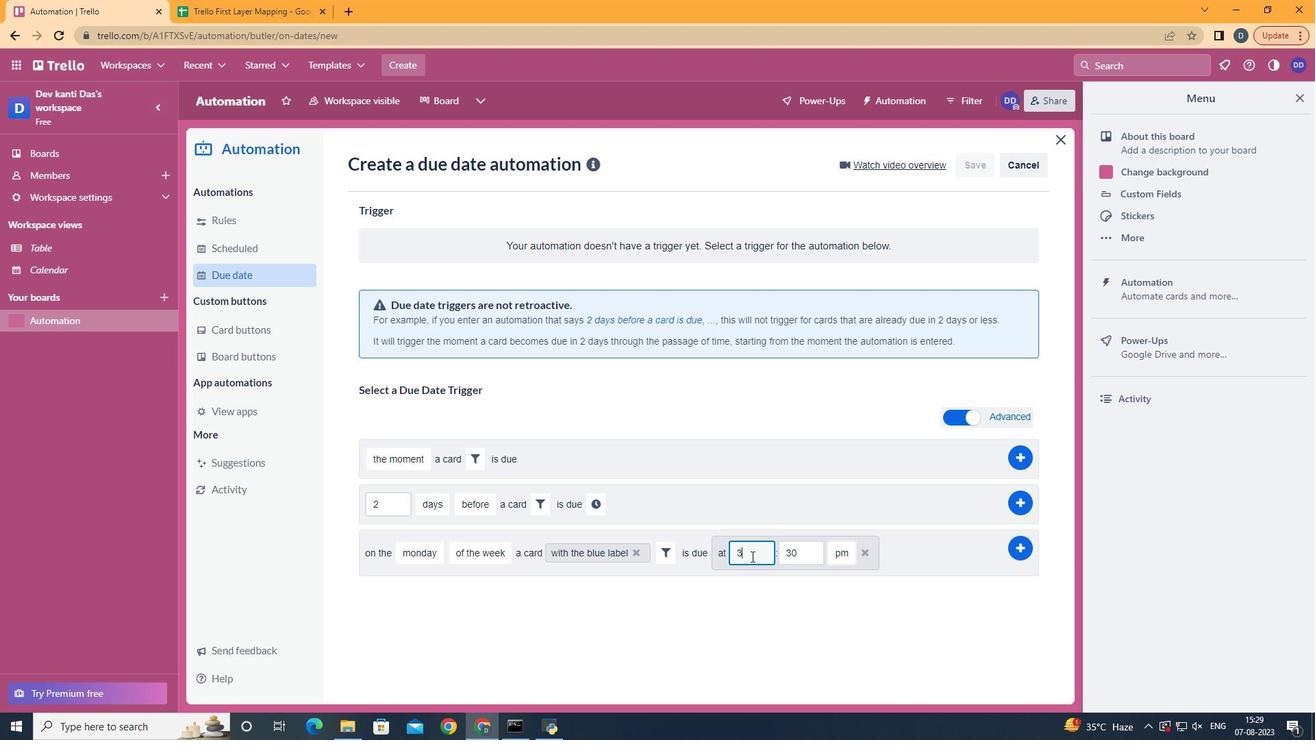 
Action: Key pressed <Key.backspace>11
Screenshot: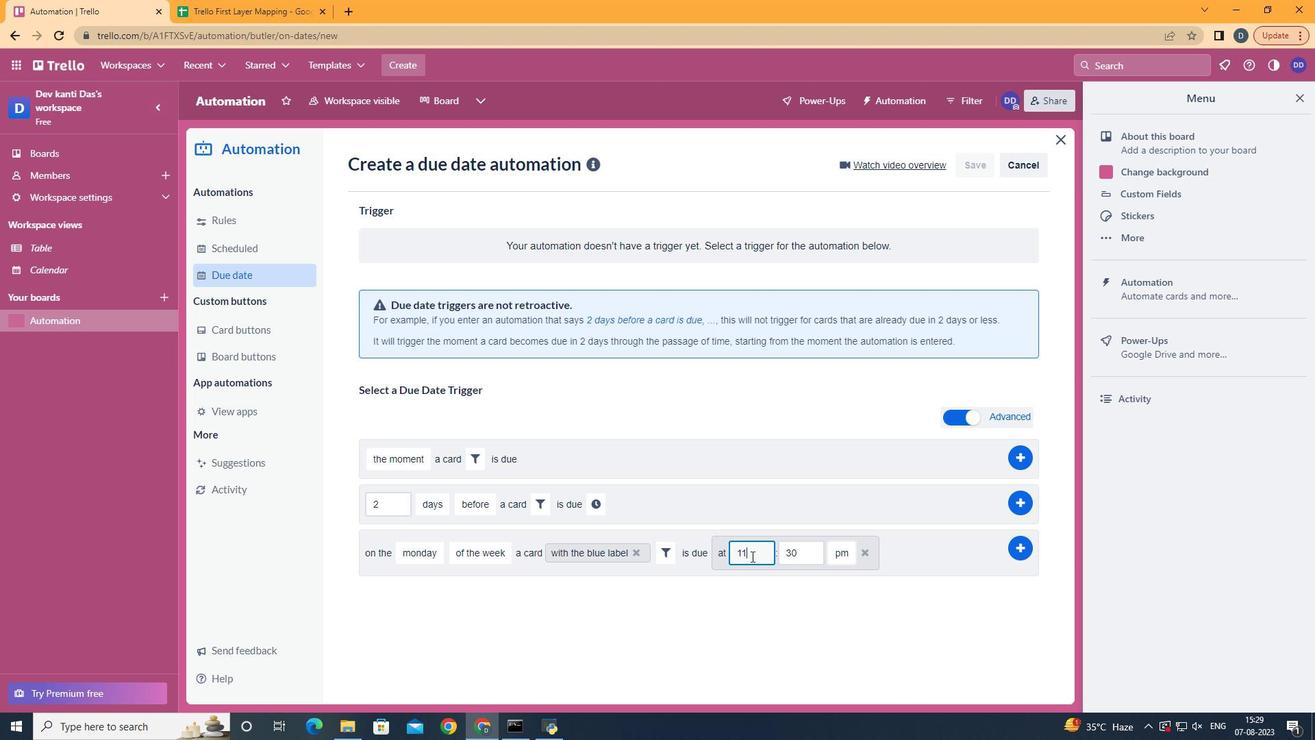 
Action: Mouse moved to (801, 561)
Screenshot: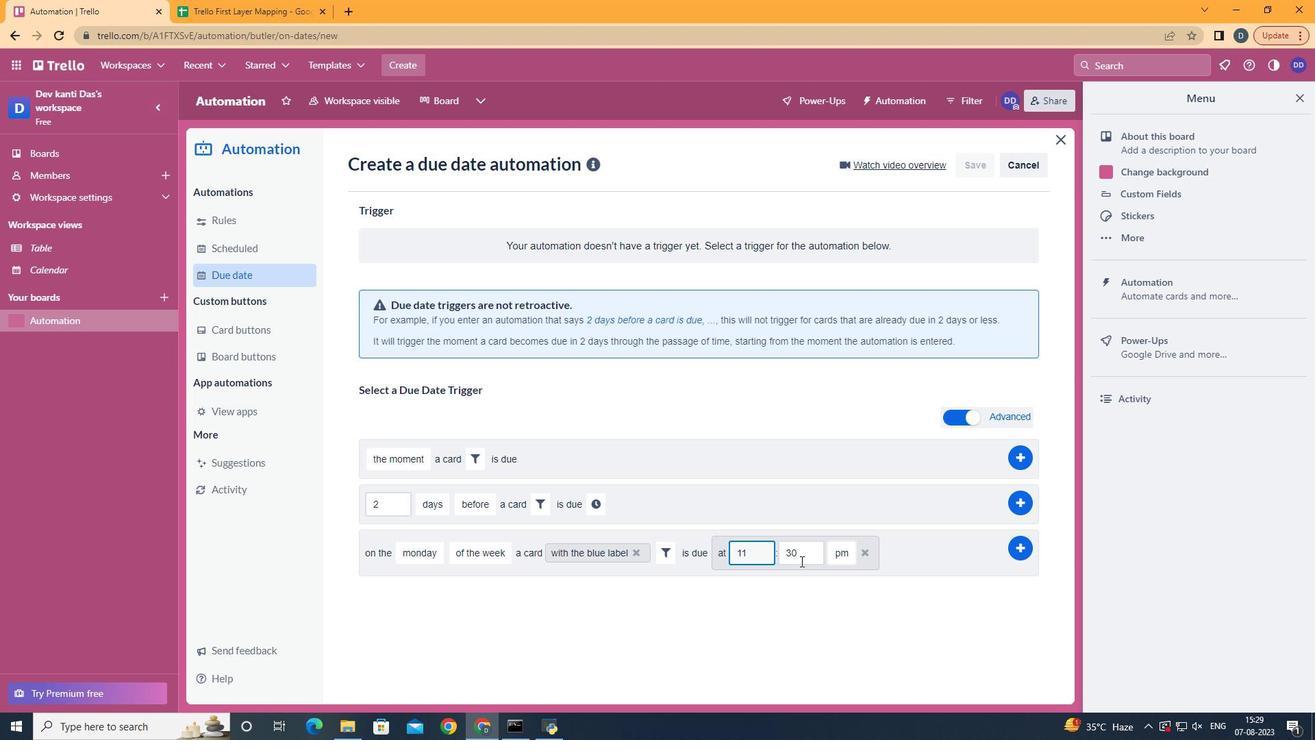 
Action: Mouse pressed left at (801, 561)
Screenshot: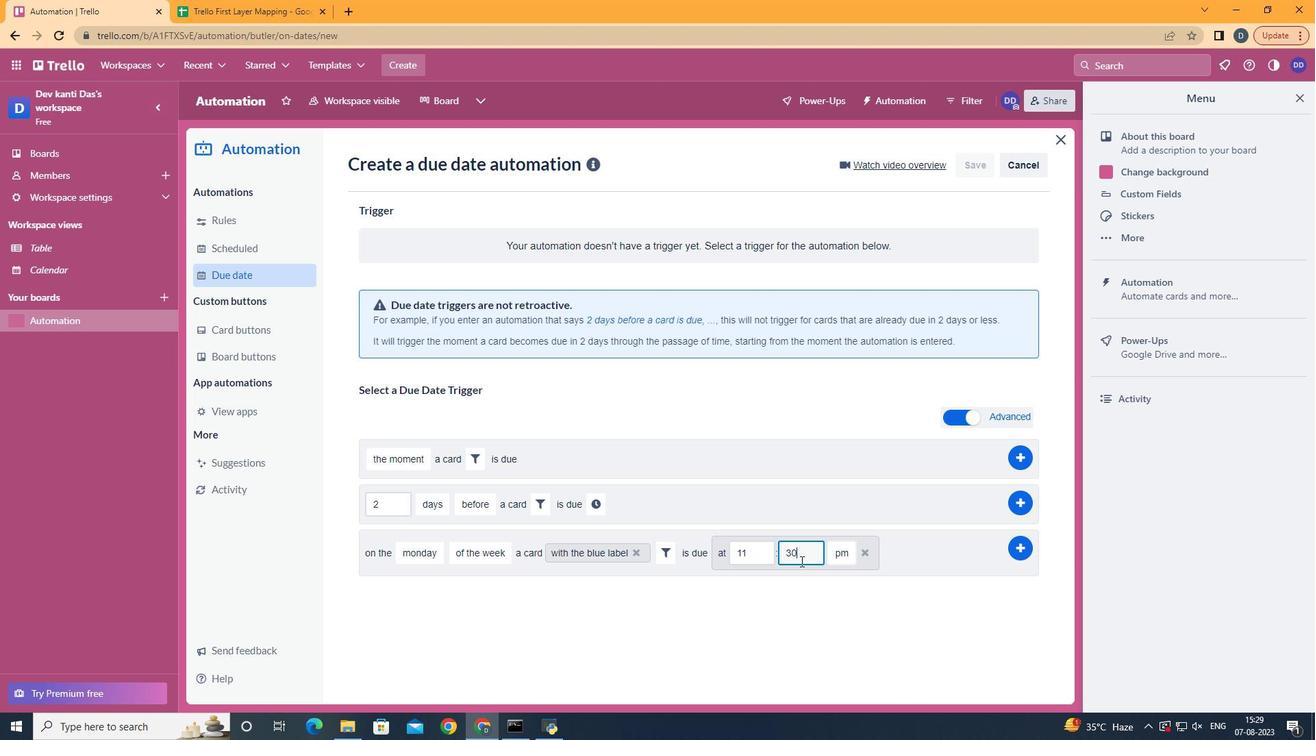 
Action: Key pressed <Key.backspace><Key.backspace>00
Screenshot: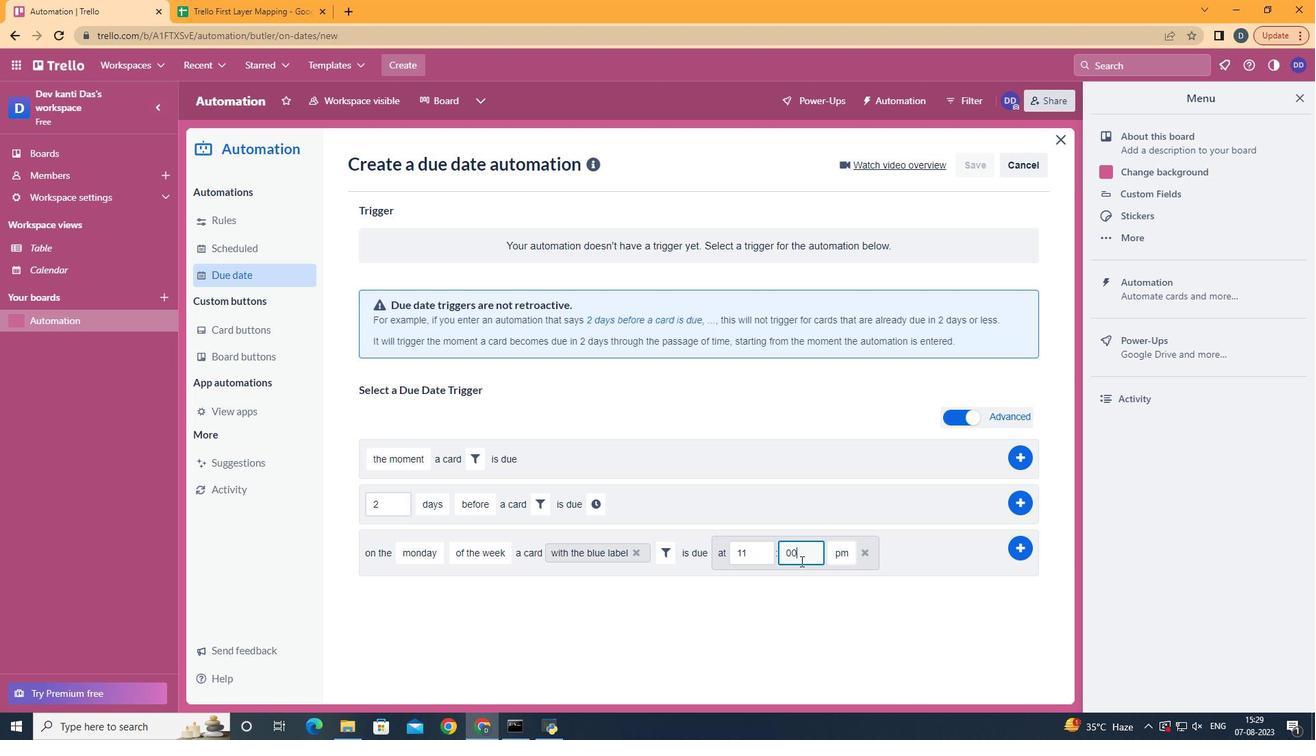 
Action: Mouse moved to (842, 573)
Screenshot: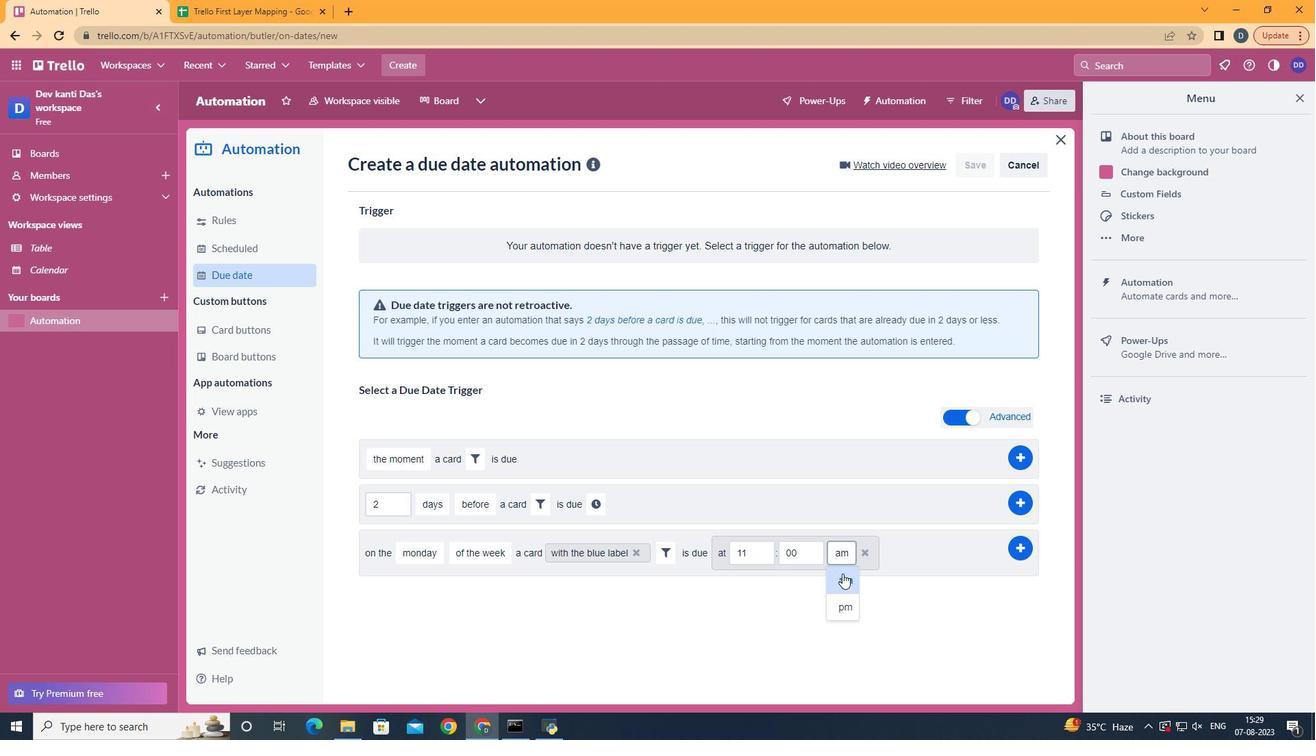 
Action: Mouse pressed left at (842, 573)
Screenshot: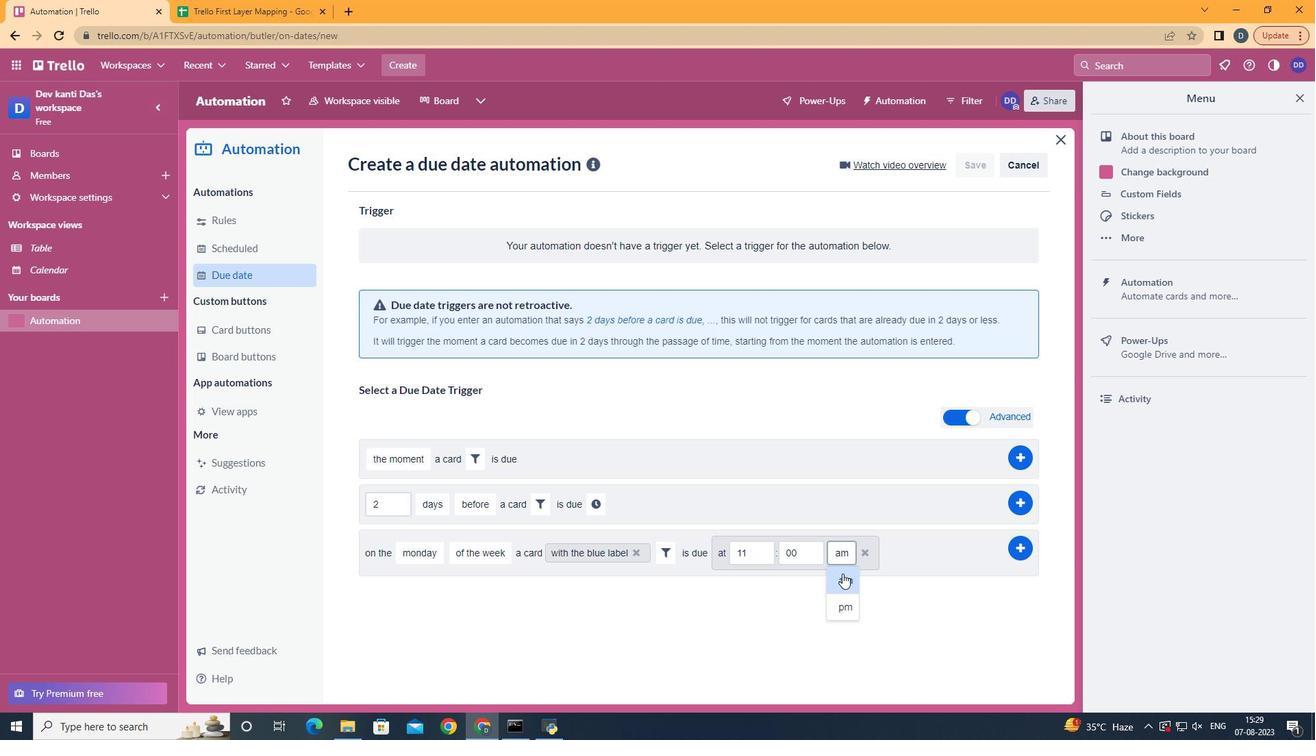 
Action: Mouse moved to (1032, 548)
Screenshot: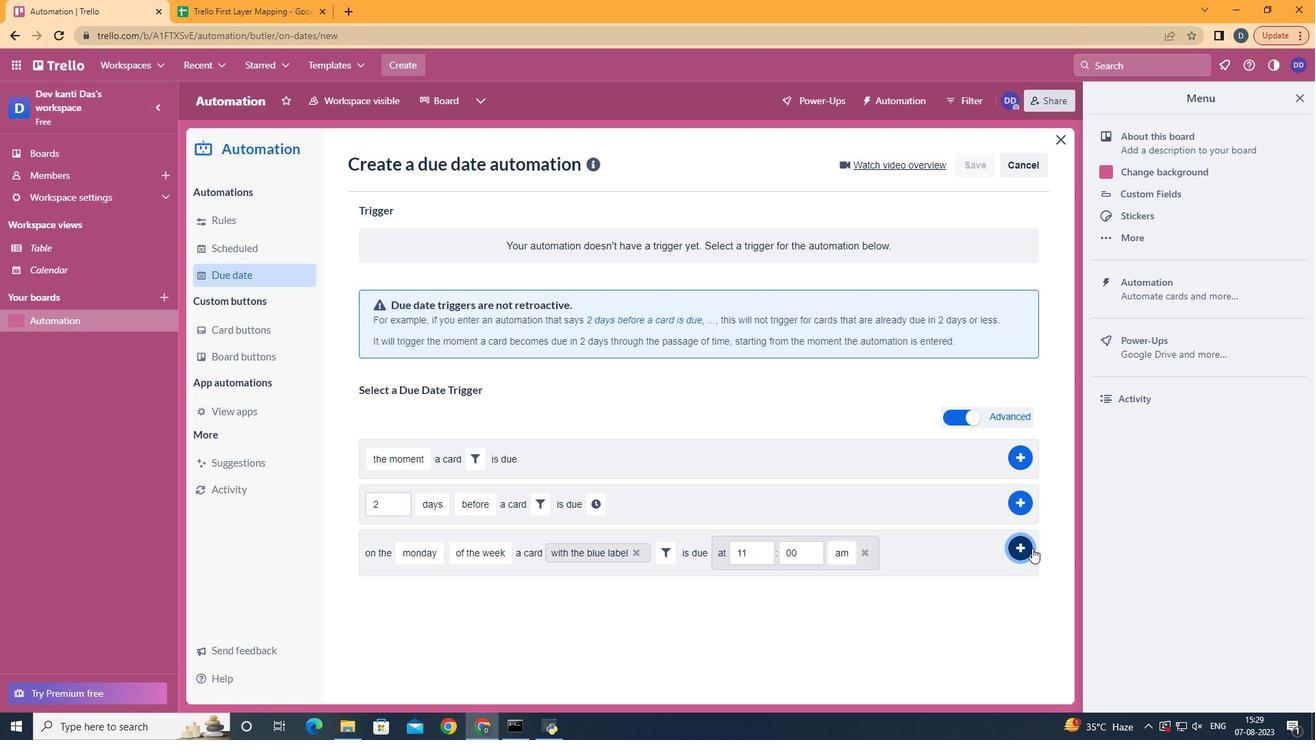 
Action: Mouse pressed left at (1032, 548)
Screenshot: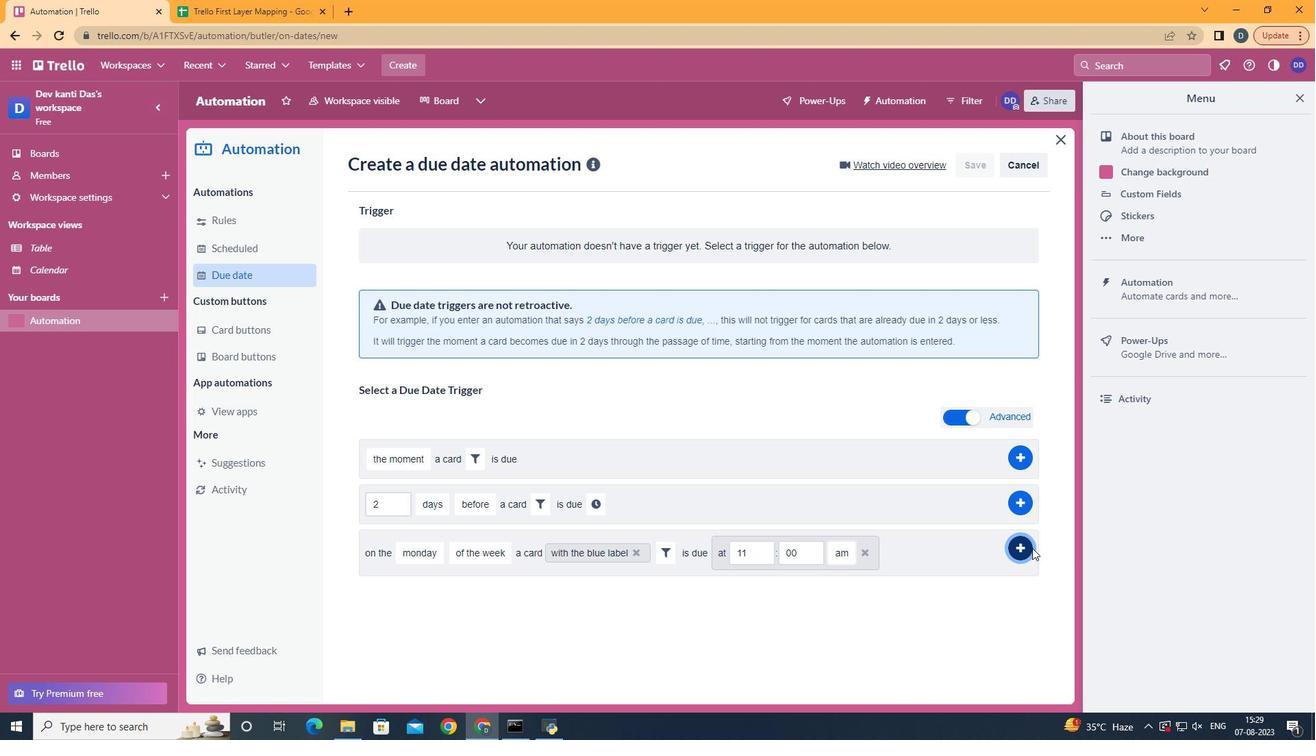 
Action: Mouse moved to (742, 259)
Screenshot: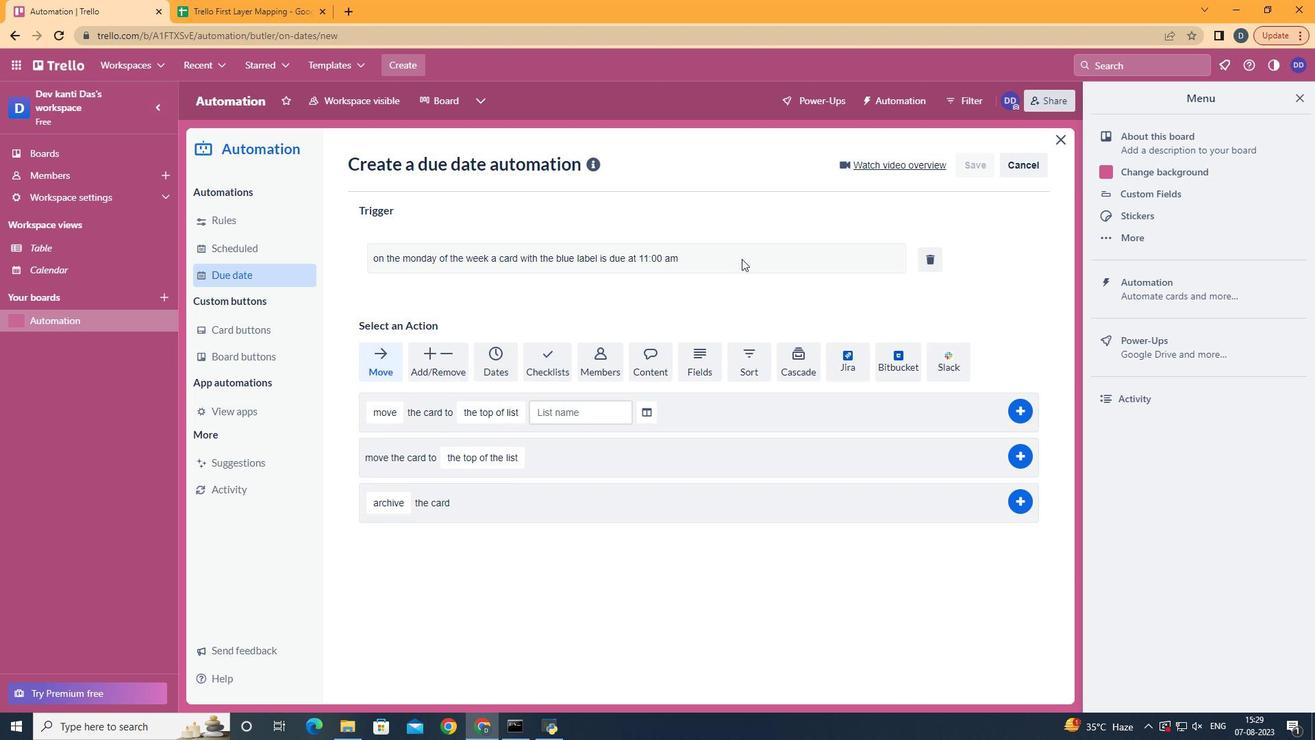 
